 Task: Create Issue Issue0000000167 in Backlog  in Scrum Project Project0000000034 in Jira. Create Issue Issue0000000168 in Backlog  in Scrum Project Project0000000034 in Jira. Create Issue Issue0000000169 in Backlog  in Scrum Project Project0000000034 in Jira. Create Issue Issue0000000170 in Backlog  in Scrum Project Project0000000034 in Jira. Change IN PROGRESS as Status of Issue Issue0000000162 in Backlog  in Scrum Project Project0000000033 in Jira
Action: Mouse moved to (379, 141)
Screenshot: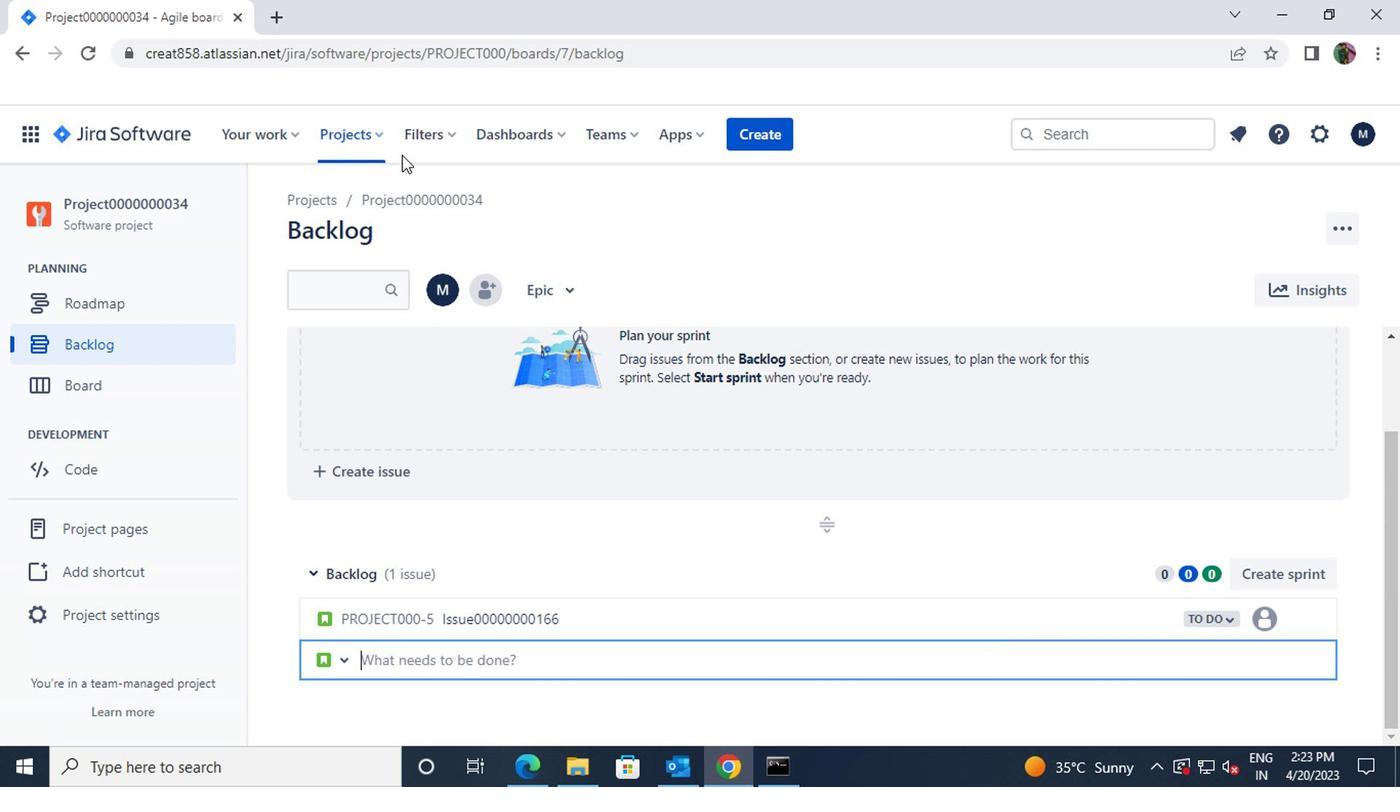 
Action: Mouse pressed left at (379, 141)
Screenshot: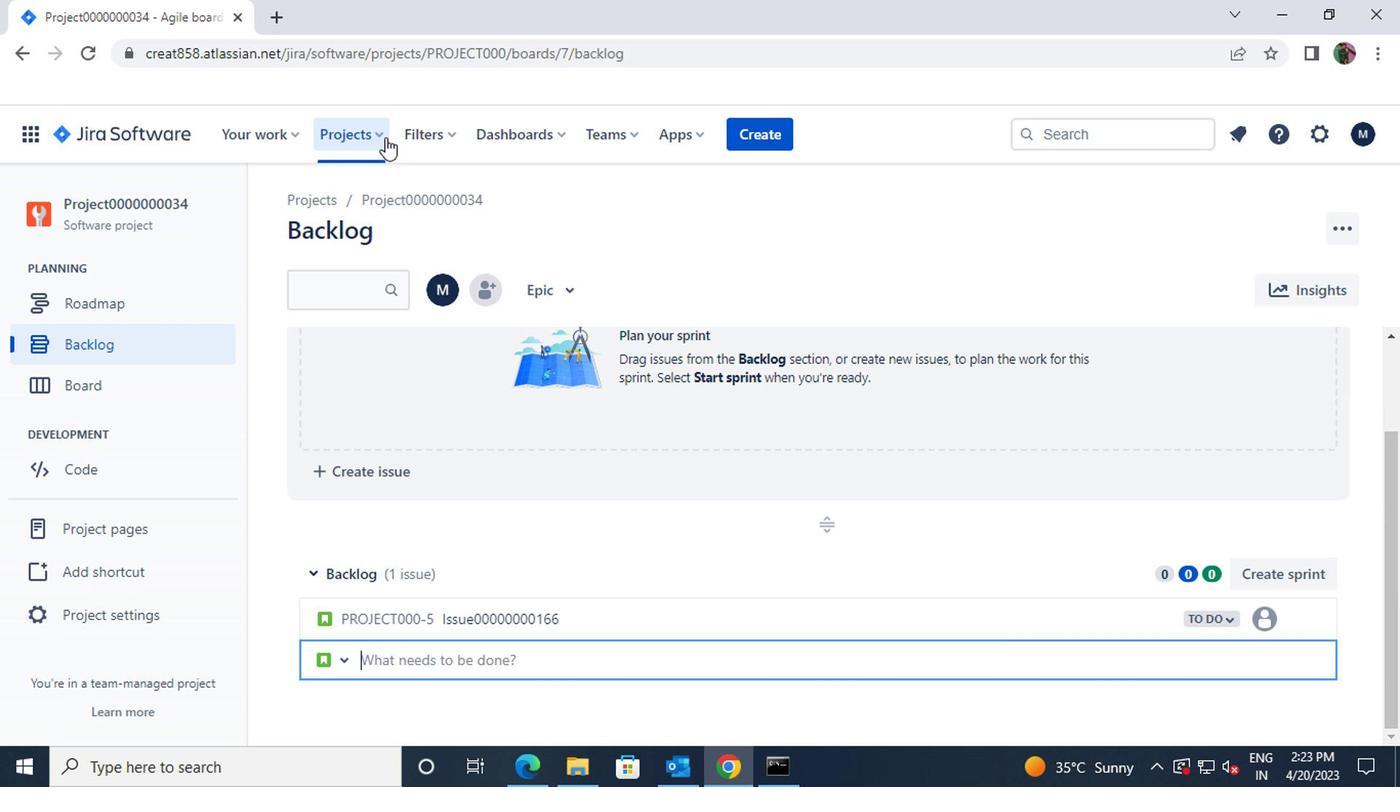 
Action: Mouse moved to (409, 220)
Screenshot: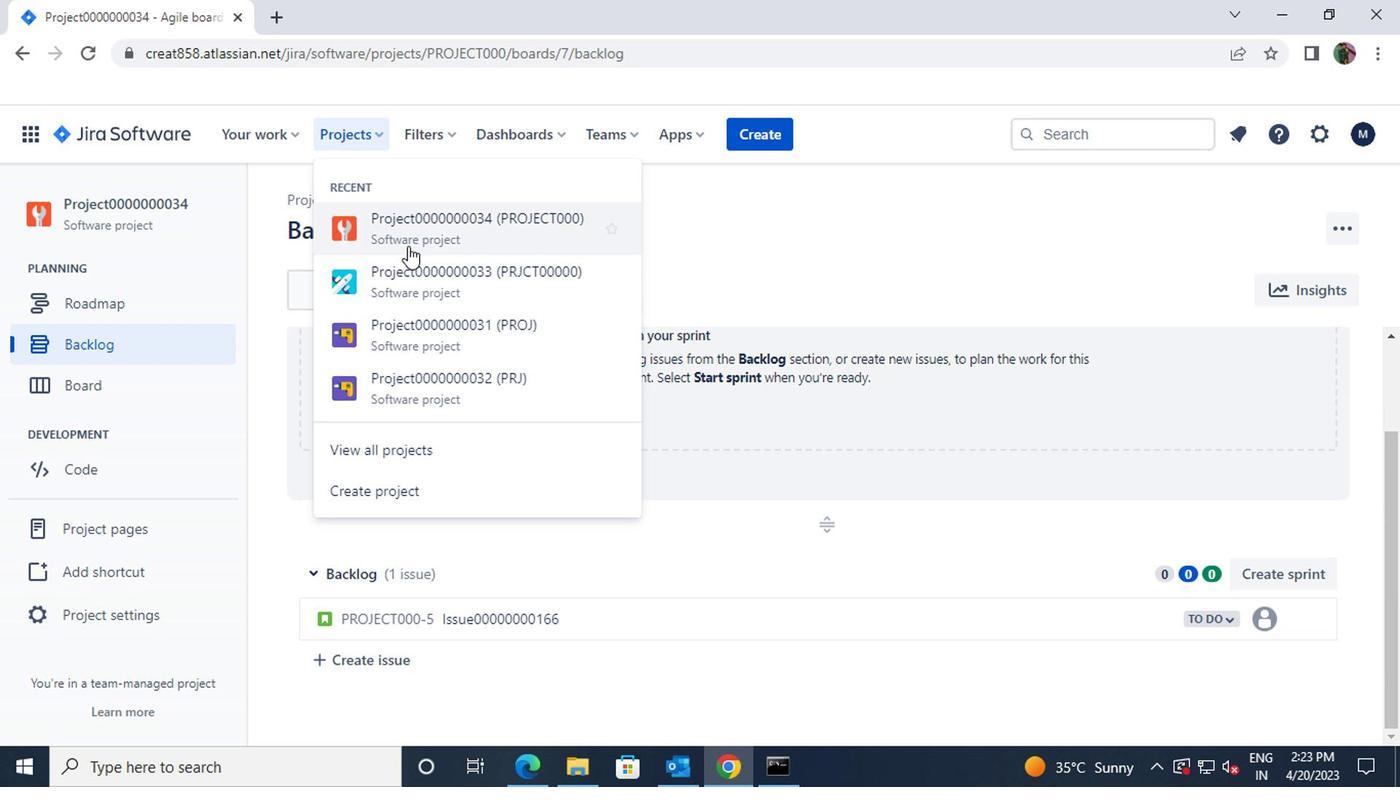 
Action: Mouse pressed left at (409, 220)
Screenshot: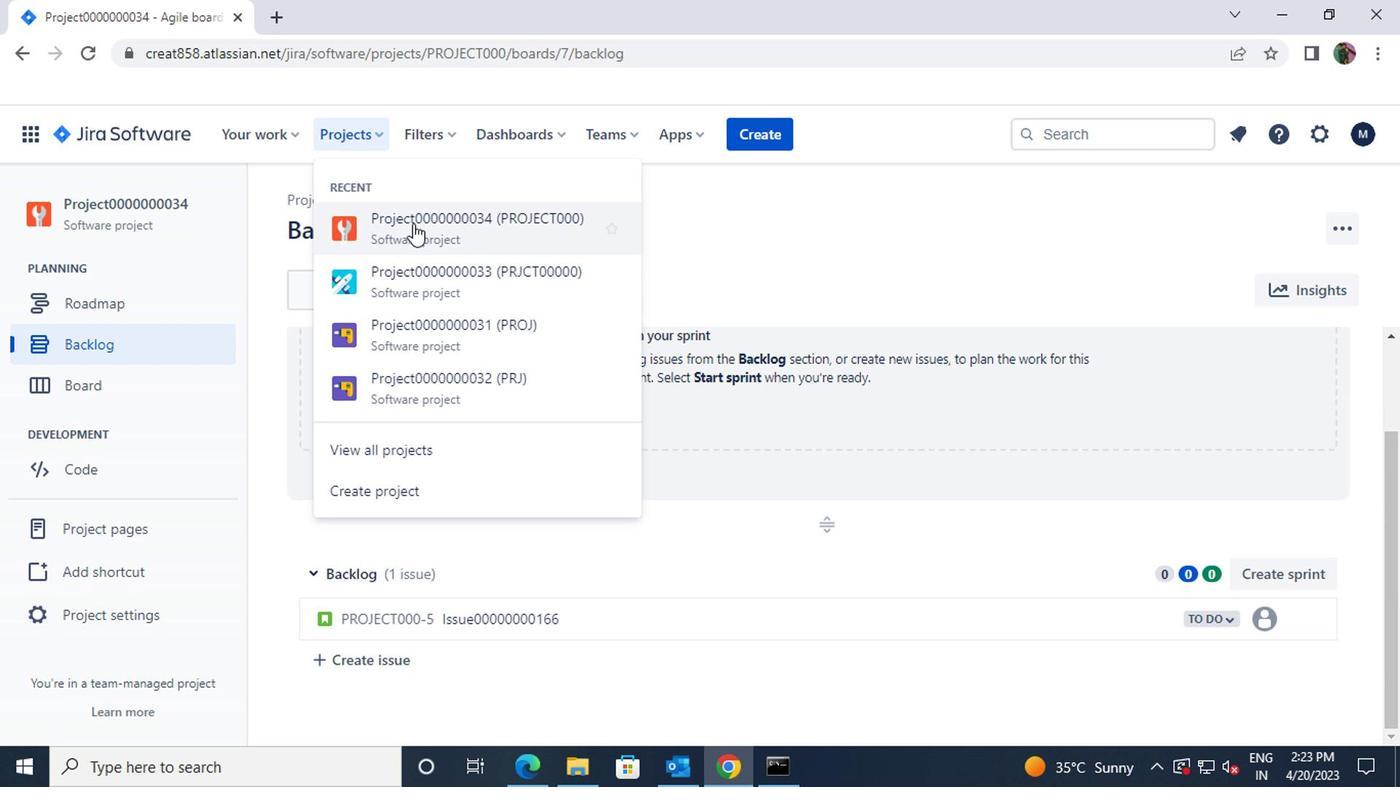 
Action: Mouse moved to (143, 342)
Screenshot: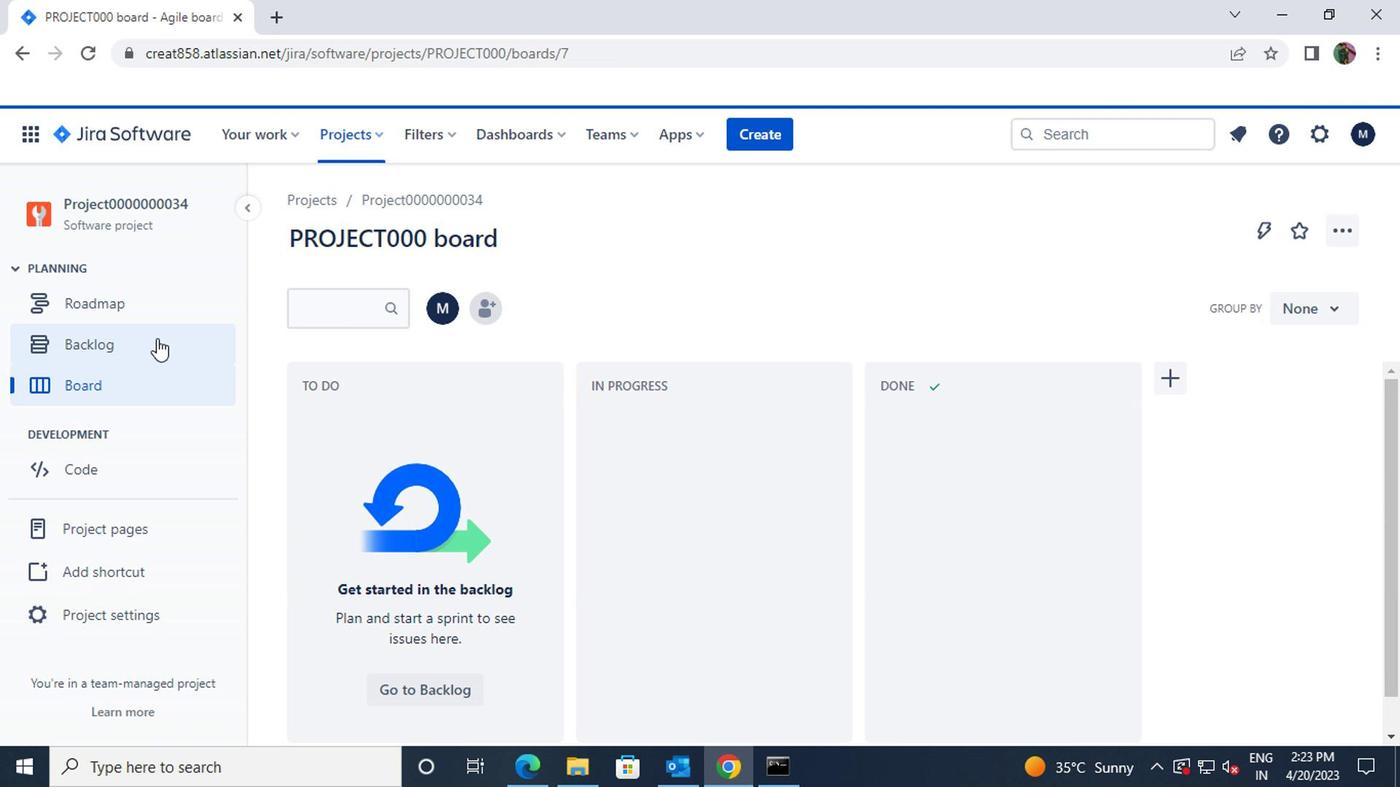 
Action: Mouse pressed left at (143, 342)
Screenshot: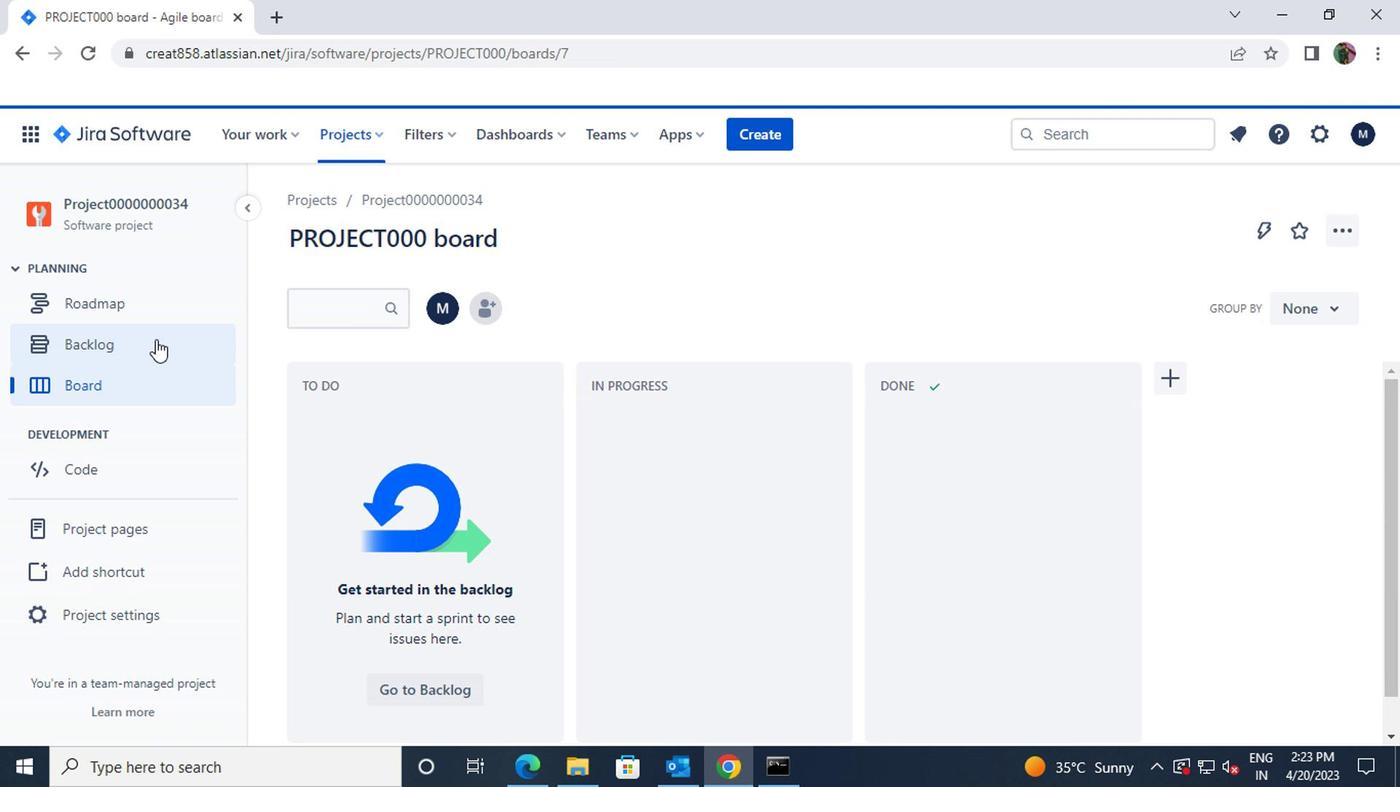 
Action: Mouse moved to (447, 486)
Screenshot: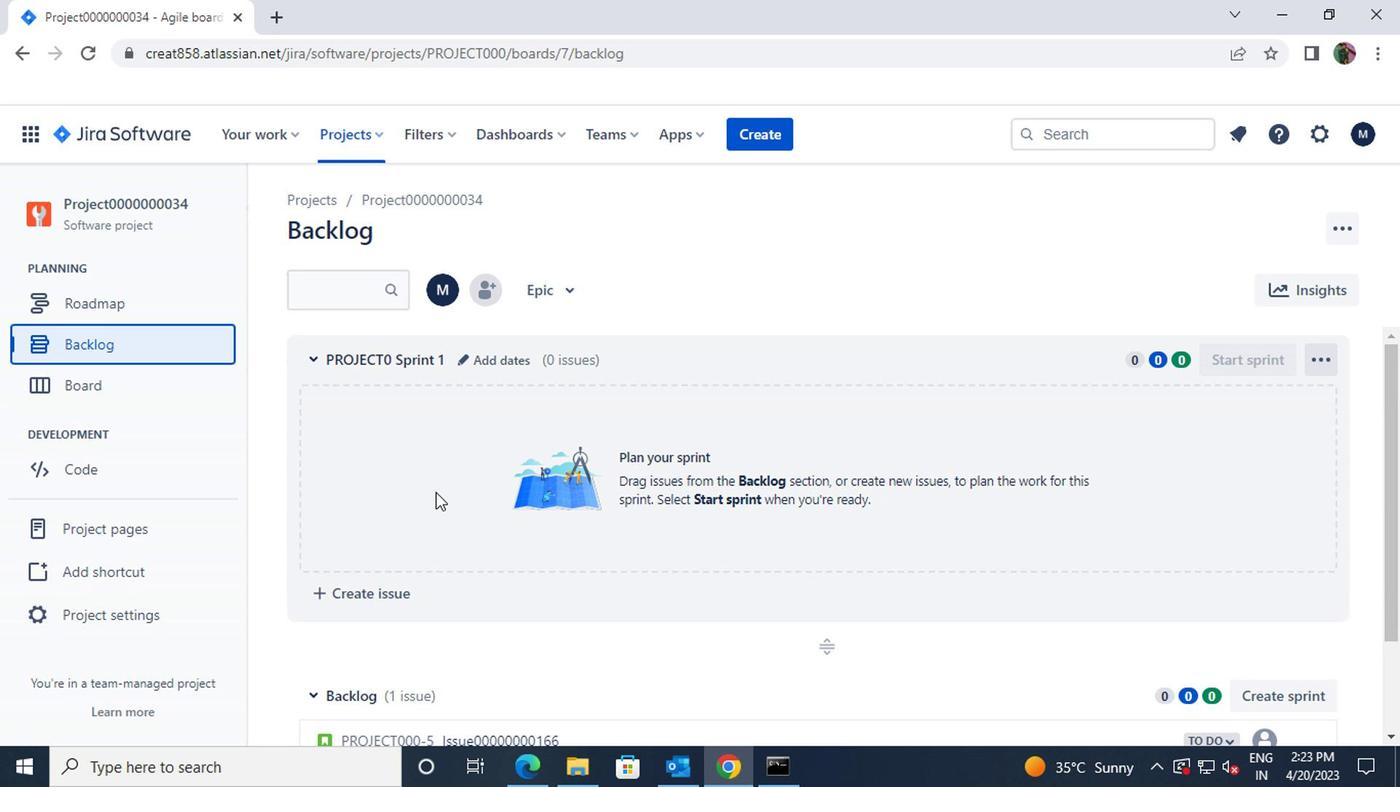 
Action: Mouse scrolled (447, 485) with delta (0, 0)
Screenshot: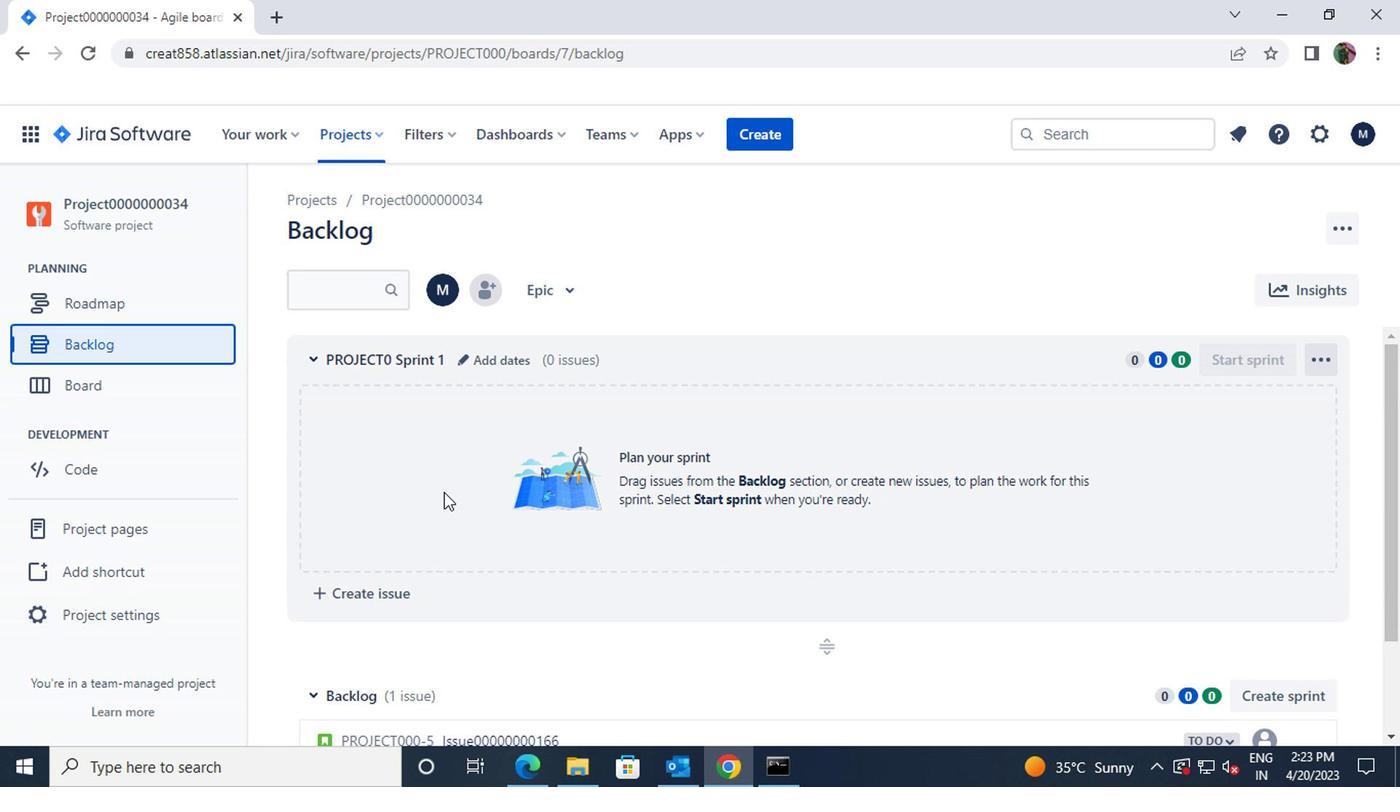 
Action: Mouse scrolled (447, 485) with delta (0, 0)
Screenshot: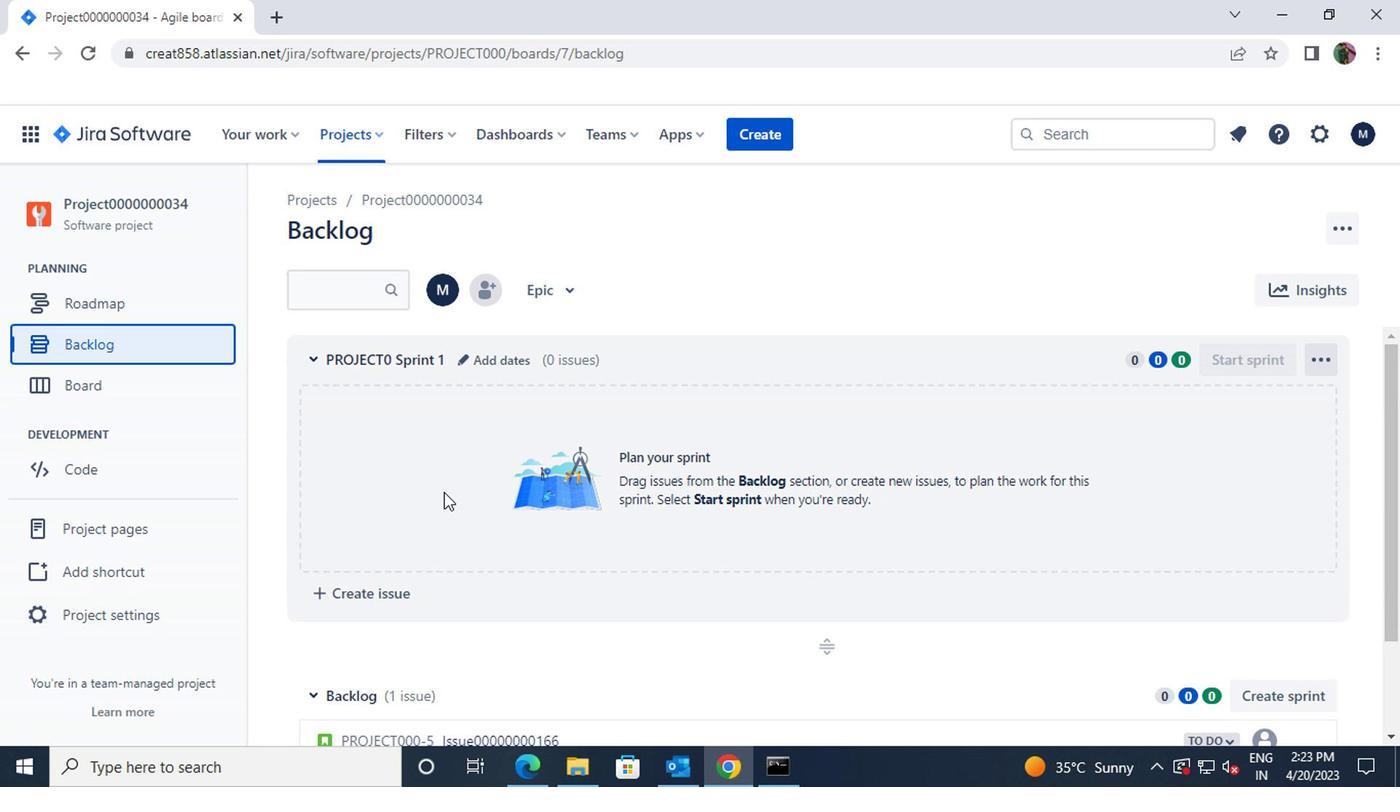 
Action: Mouse scrolled (447, 485) with delta (0, 0)
Screenshot: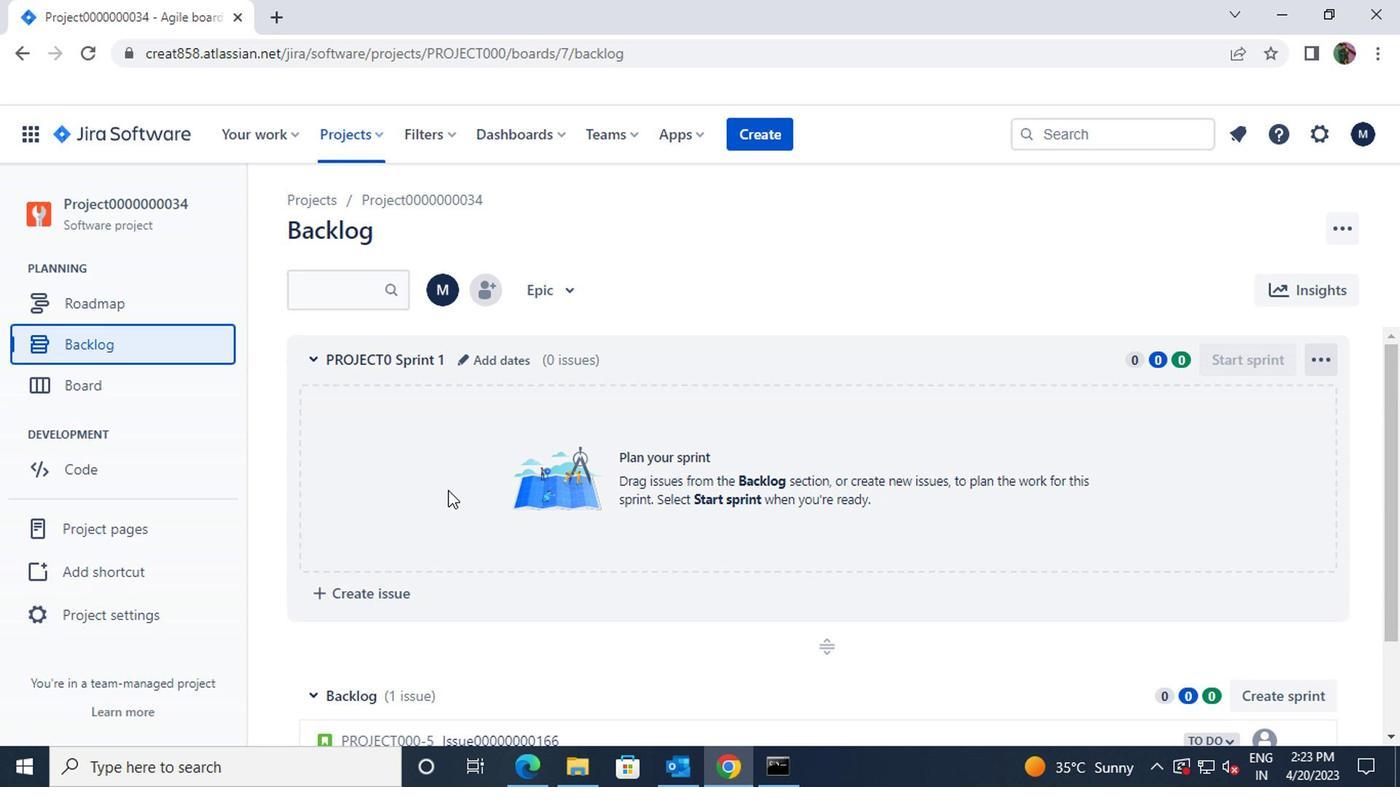 
Action: Mouse moved to (458, 467)
Screenshot: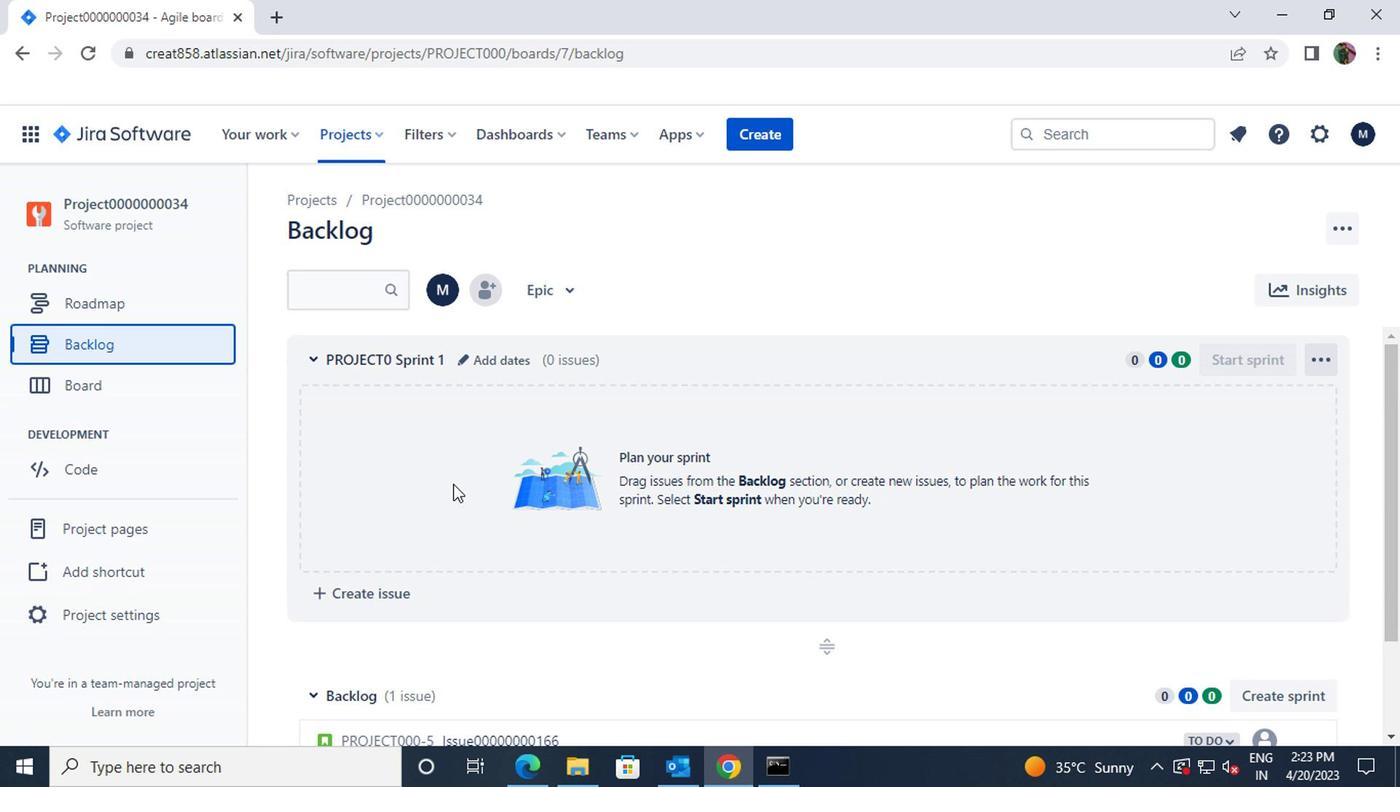 
Action: Mouse scrolled (458, 466) with delta (0, -1)
Screenshot: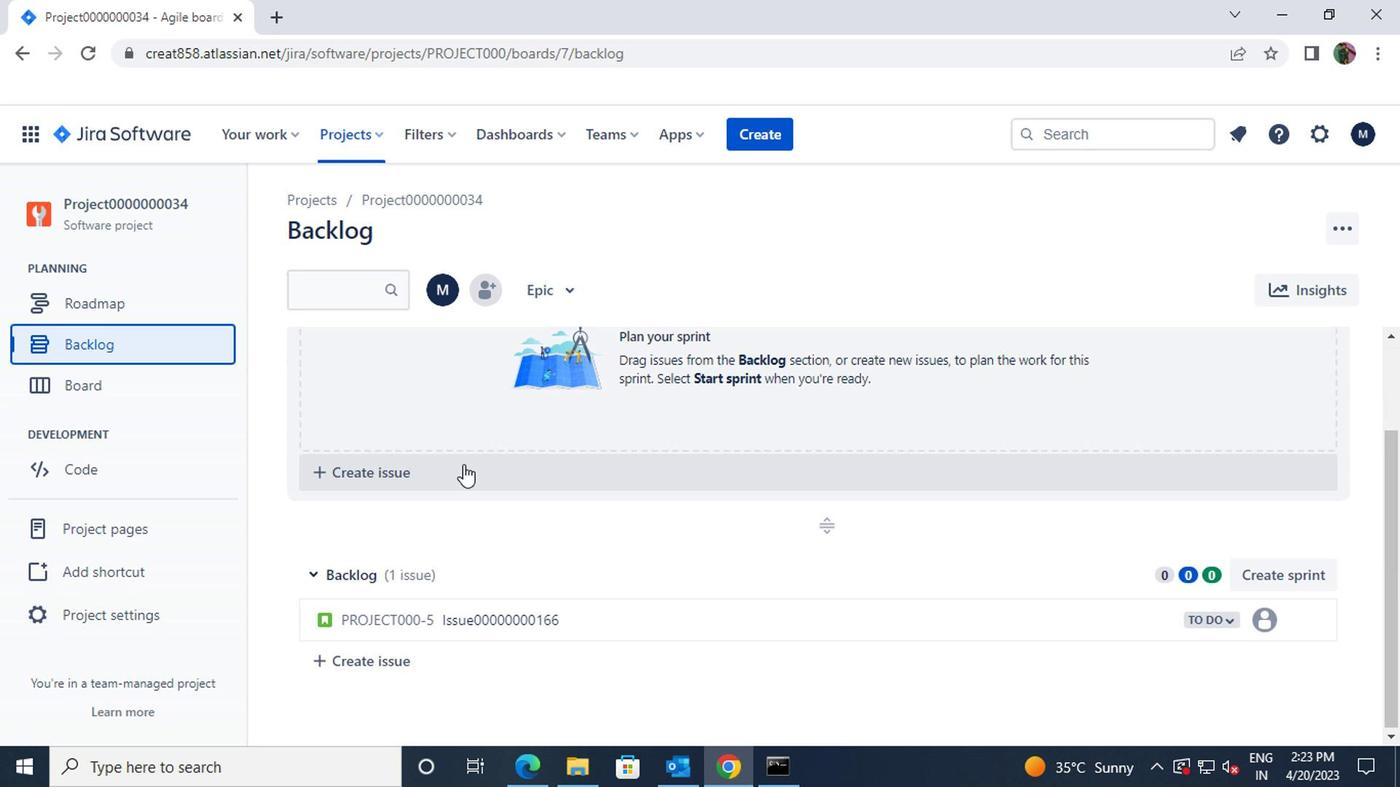 
Action: Mouse scrolled (458, 466) with delta (0, -1)
Screenshot: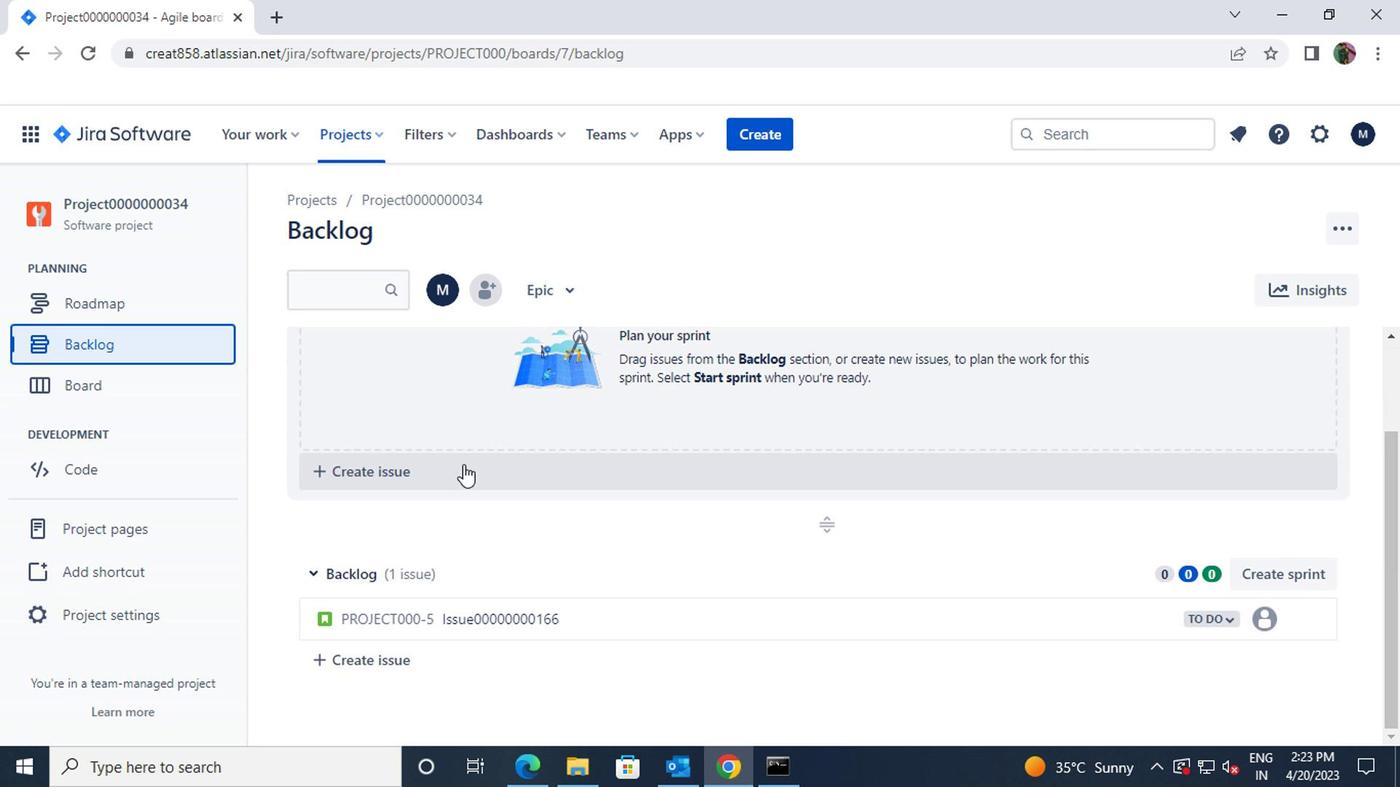 
Action: Mouse scrolled (458, 466) with delta (0, -1)
Screenshot: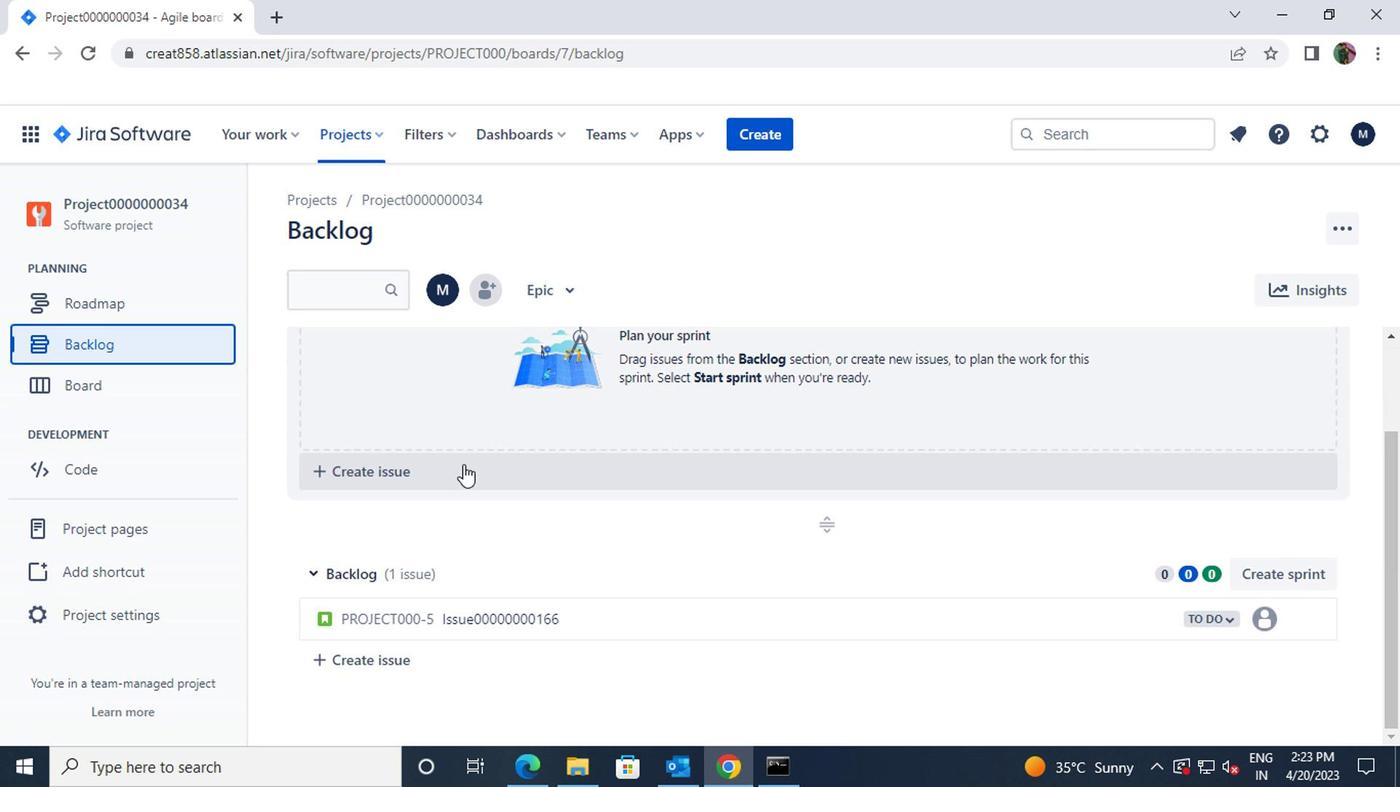 
Action: Mouse scrolled (458, 466) with delta (0, -1)
Screenshot: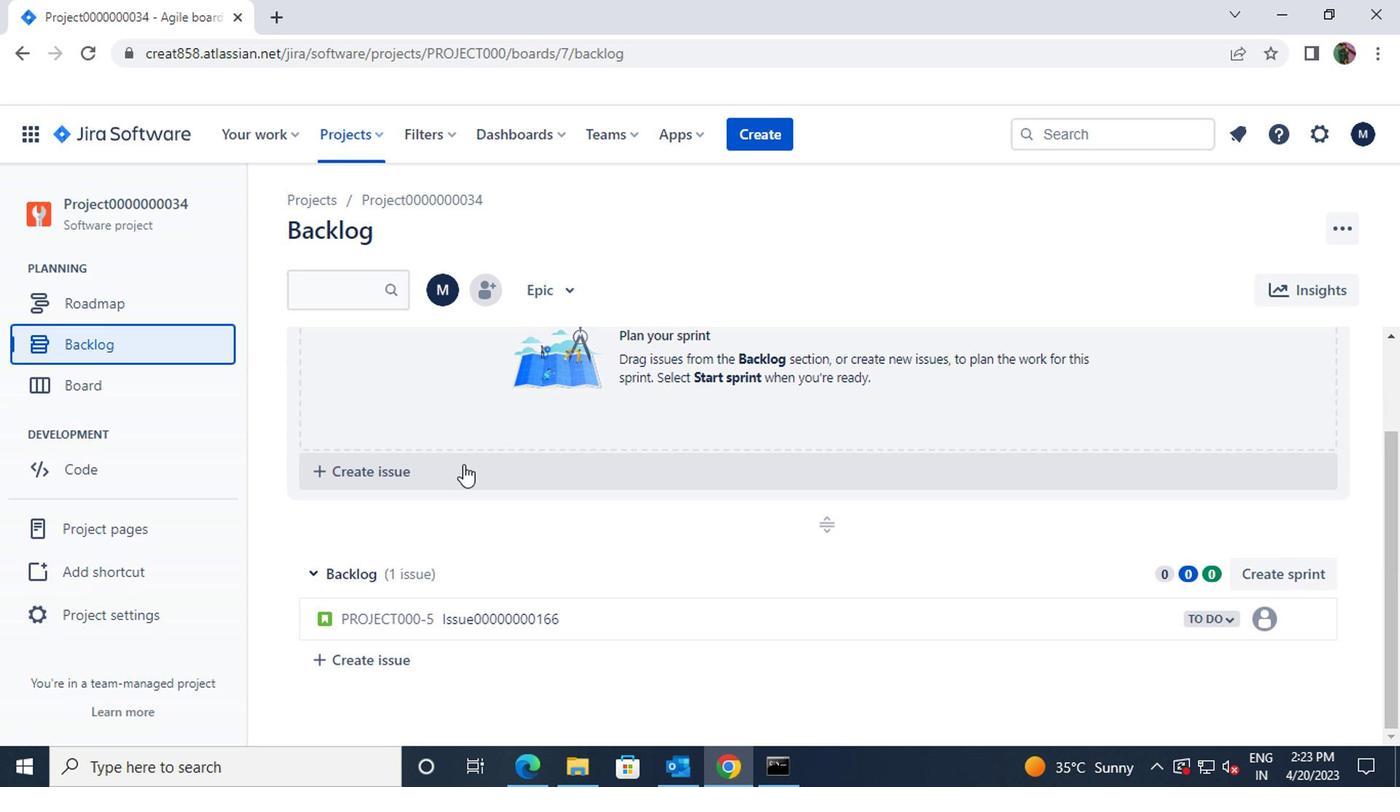 
Action: Mouse moved to (379, 651)
Screenshot: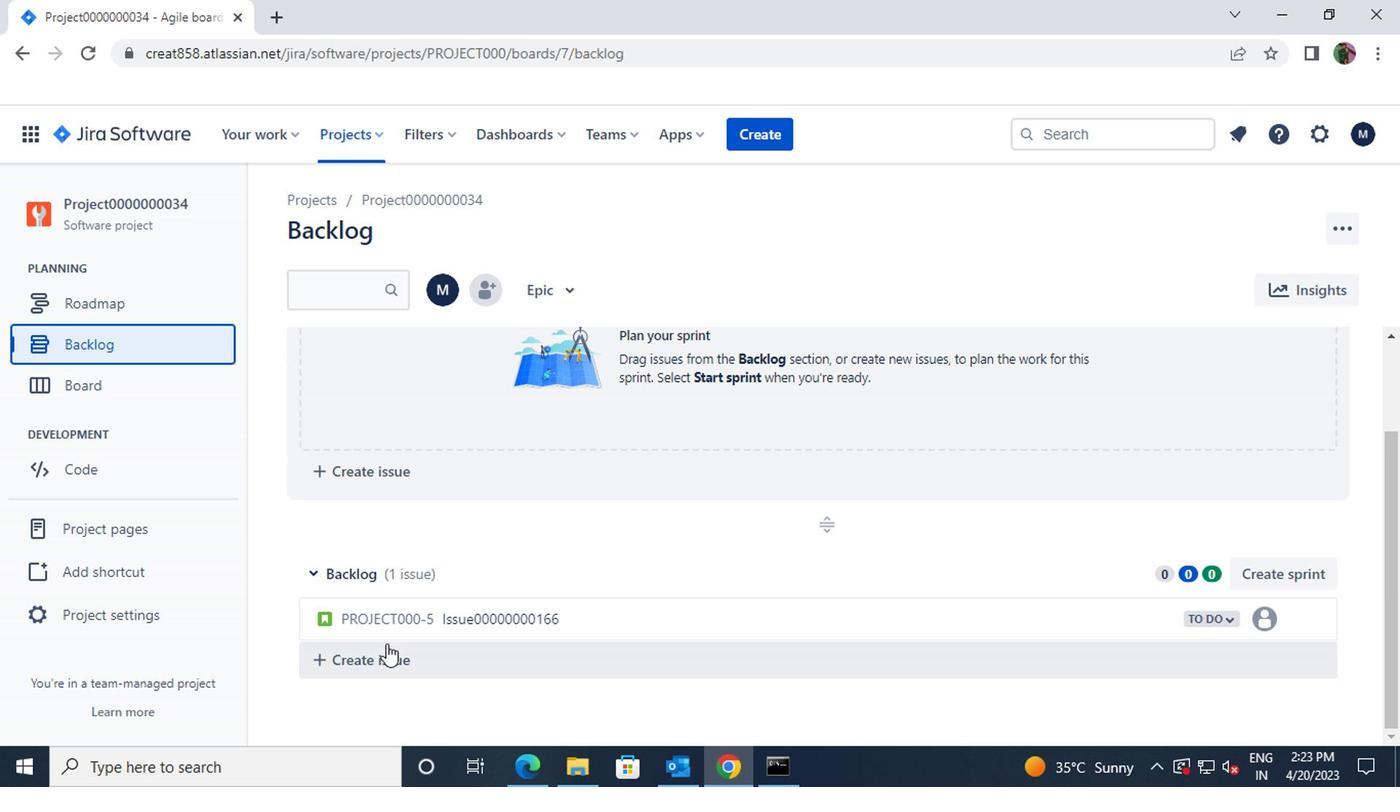 
Action: Mouse pressed left at (379, 651)
Screenshot: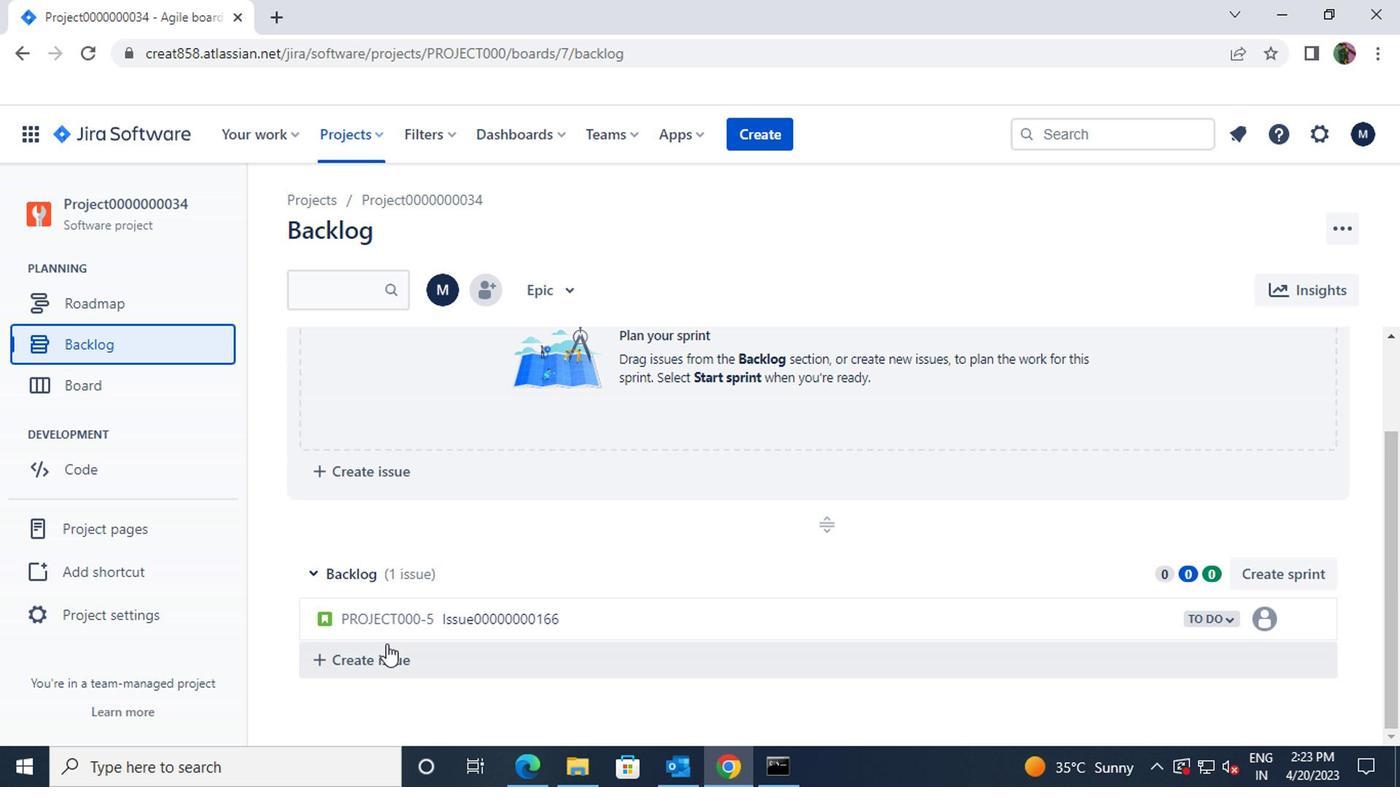 
Action: Mouse moved to (379, 652)
Screenshot: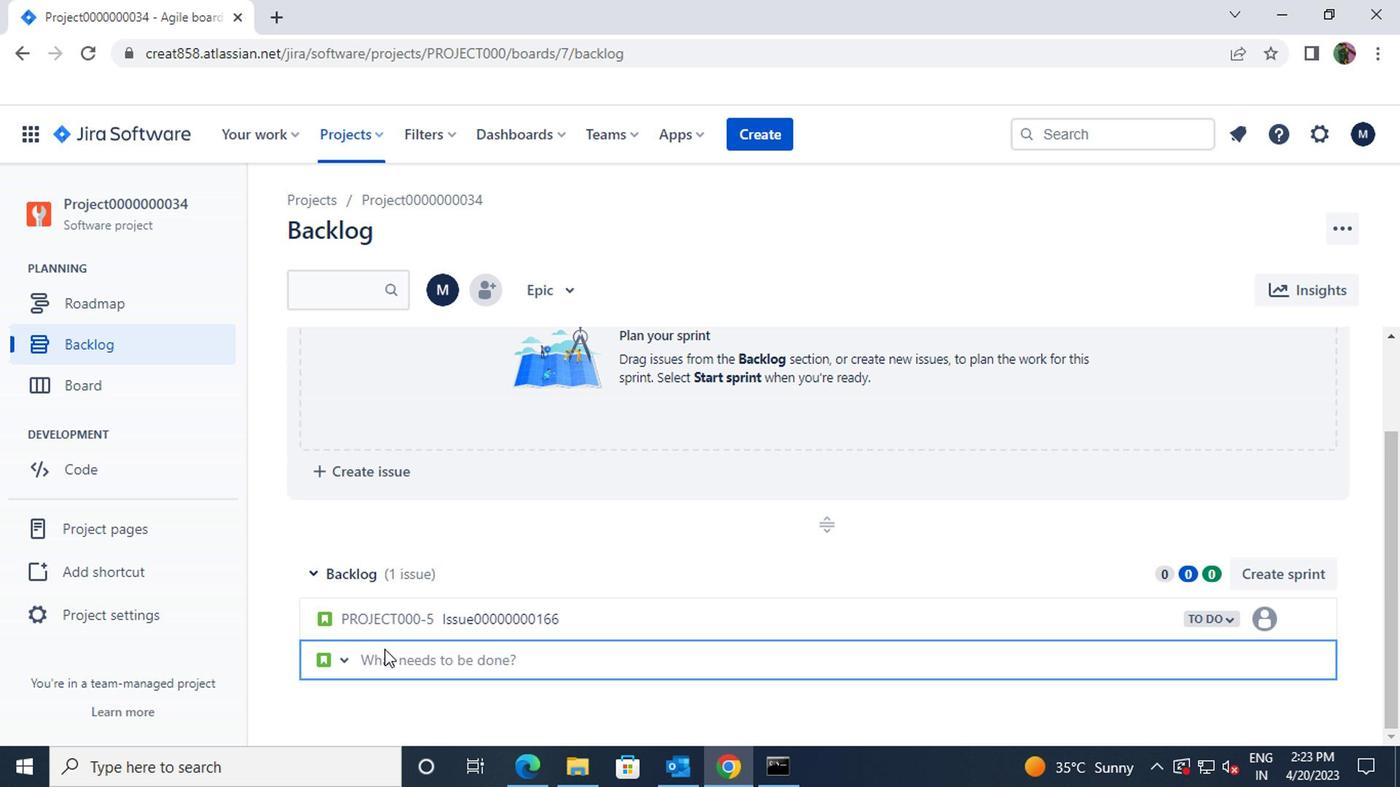 
Action: Key pressed <Key.shift>ISSUE00000000167<Key.enter><Key.shift>ISSUE00000000168<Key.enter><Key.shift>ISSUE00000000169<Key.enter><Key.shift>ISSUE00000000170<Key.enter>
Screenshot: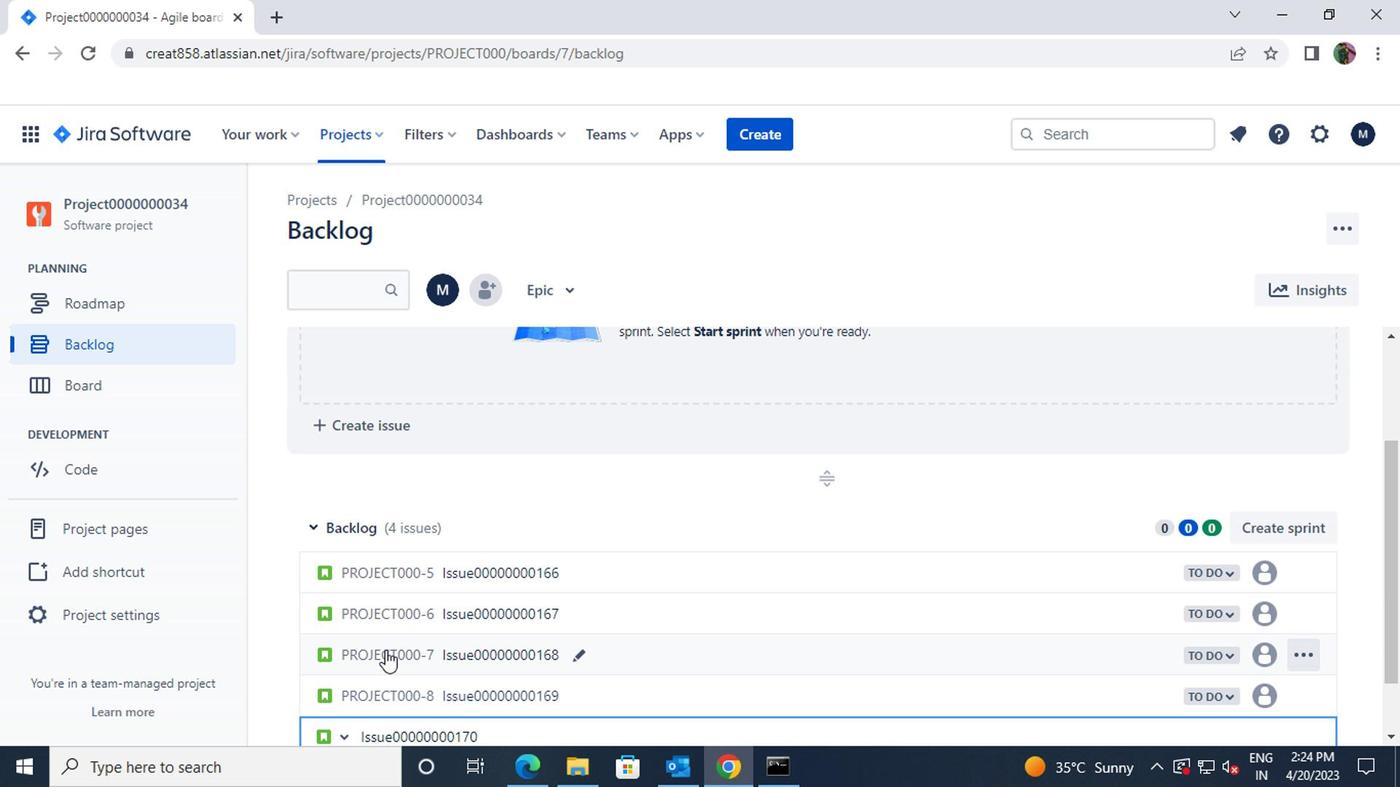
Action: Mouse moved to (377, 144)
Screenshot: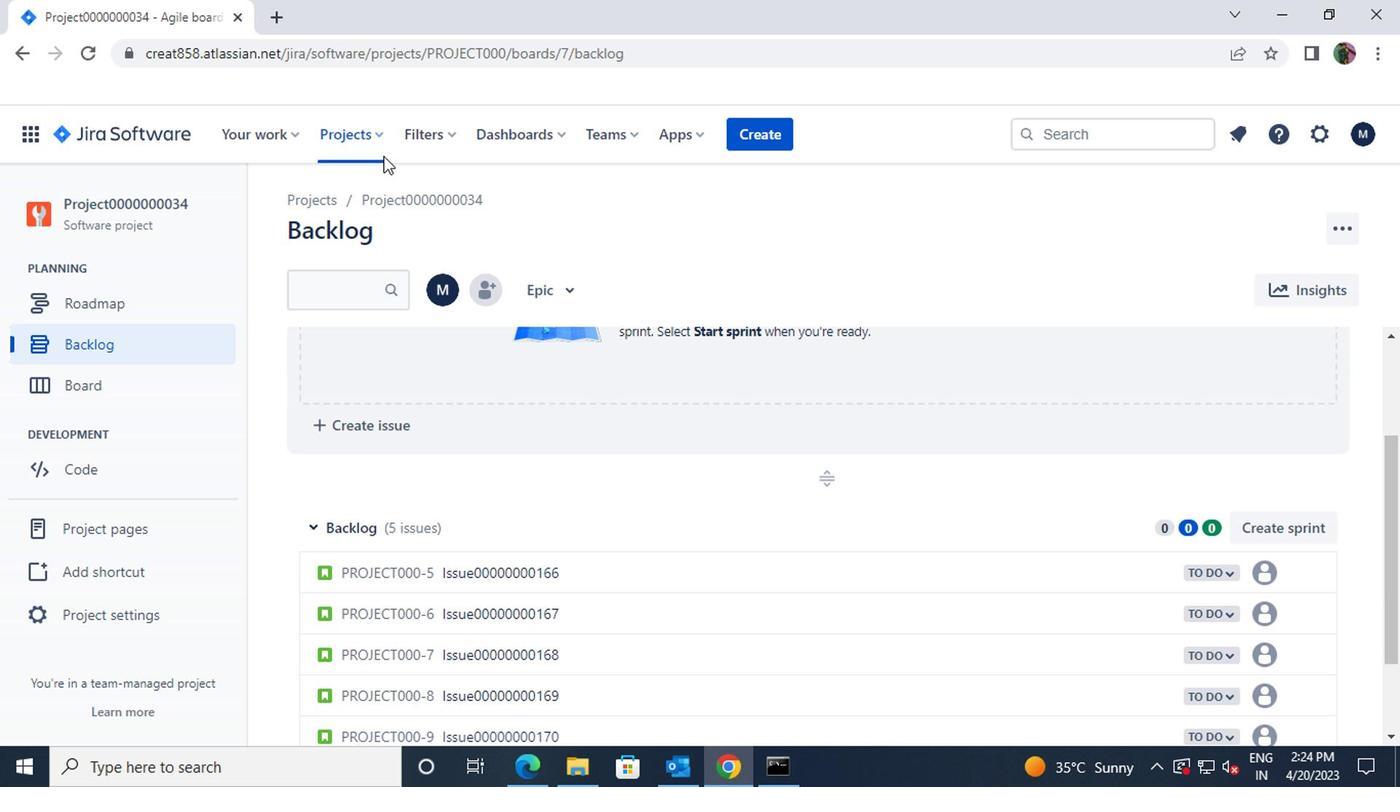 
Action: Mouse pressed left at (377, 144)
Screenshot: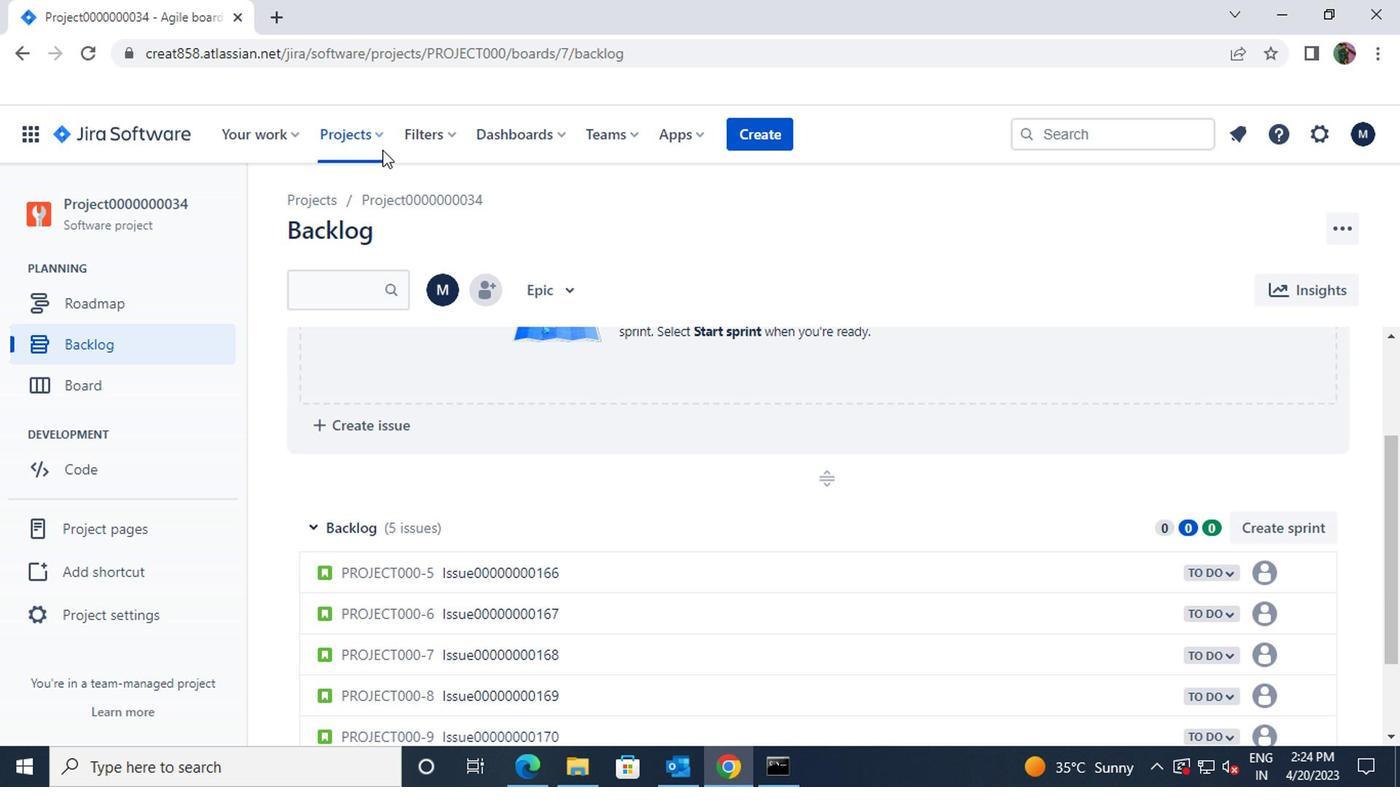 
Action: Mouse moved to (420, 277)
Screenshot: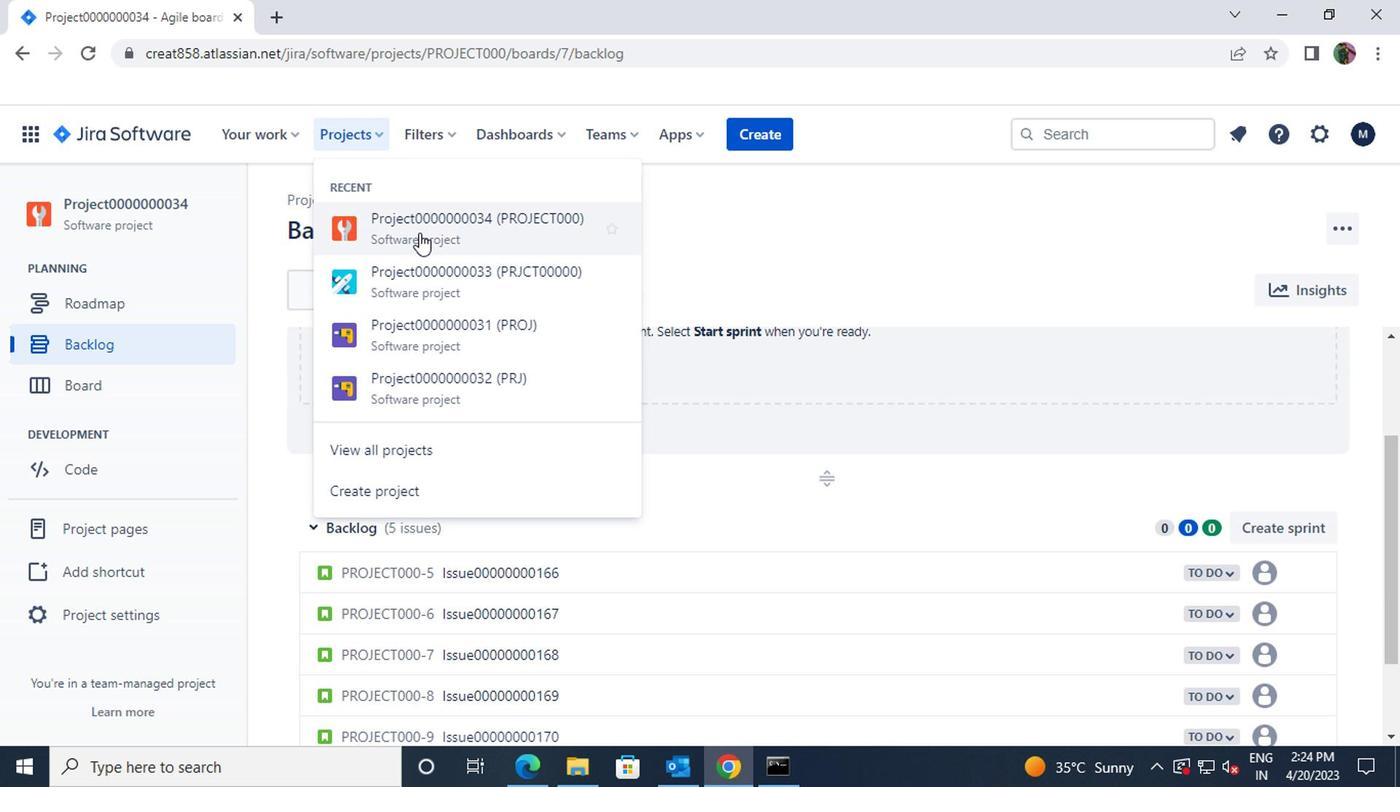 
Action: Mouse pressed left at (420, 277)
Screenshot: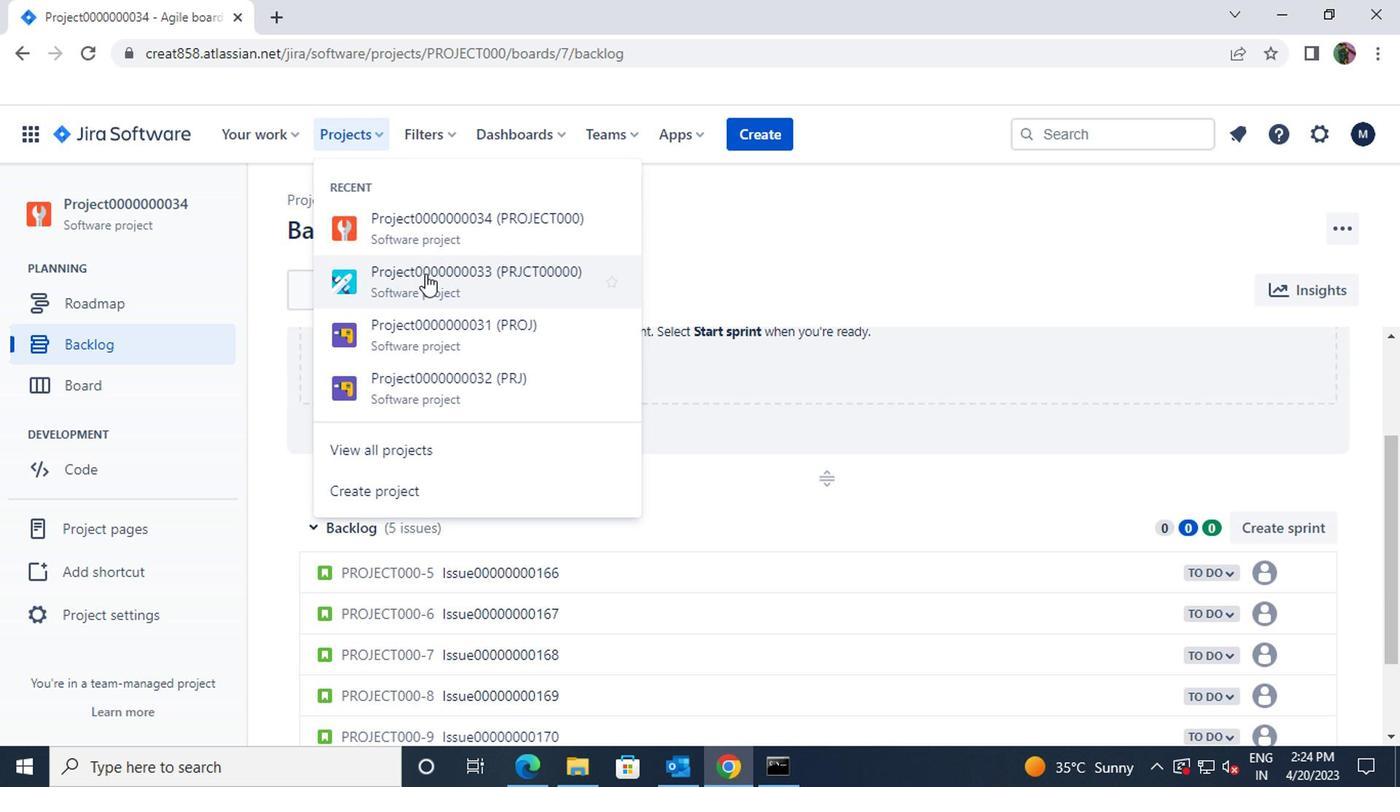 
Action: Mouse moved to (136, 346)
Screenshot: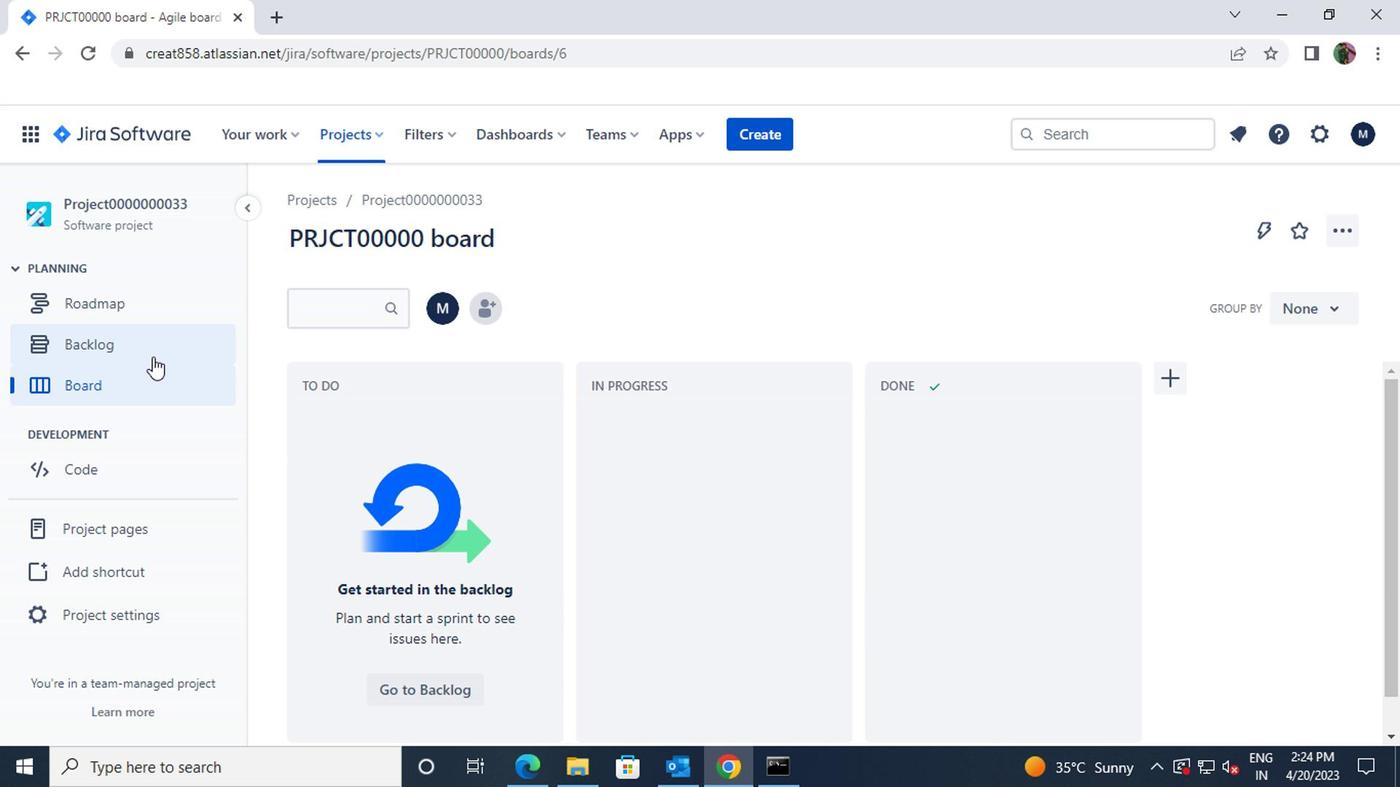
Action: Mouse pressed left at (136, 346)
Screenshot: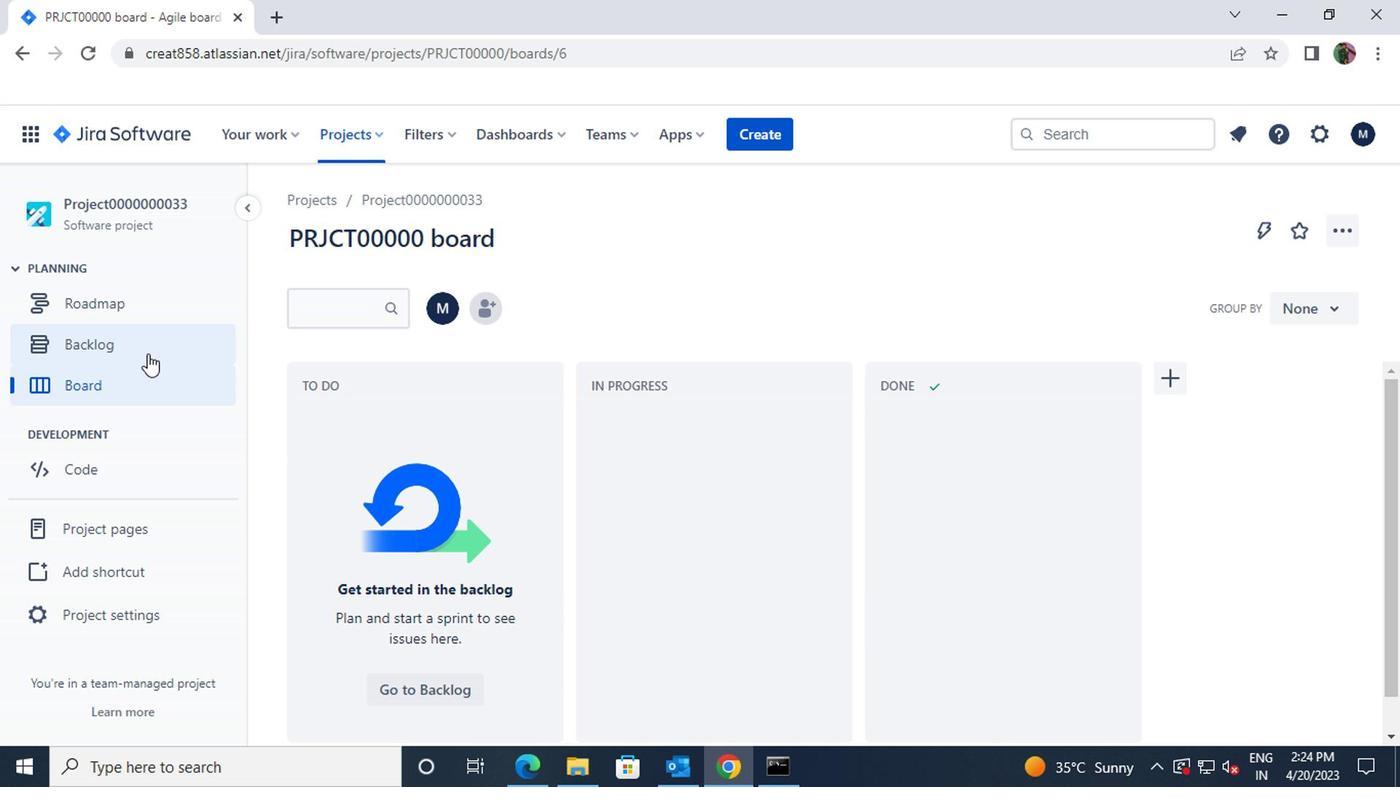 
Action: Mouse moved to (444, 549)
Screenshot: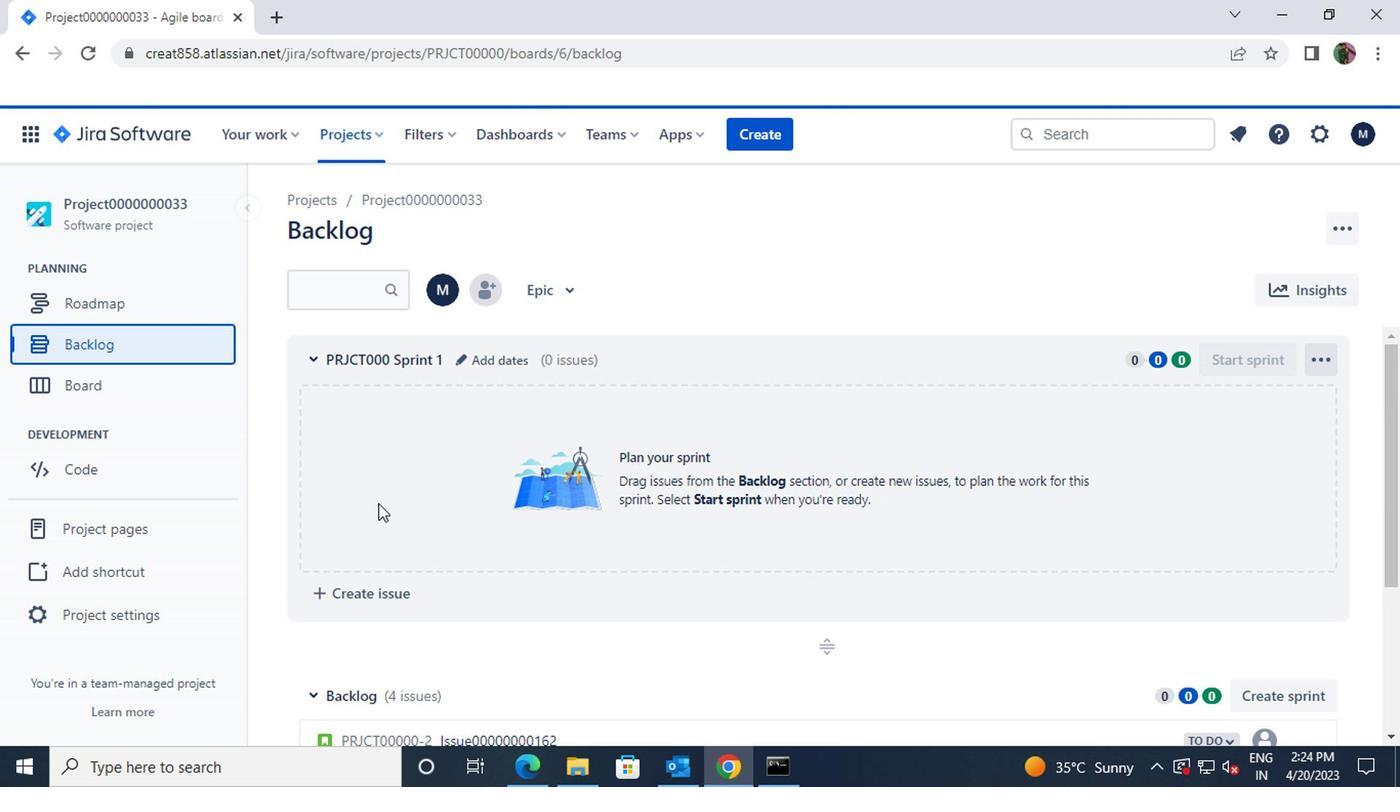 
Action: Mouse scrolled (444, 547) with delta (0, -1)
Screenshot: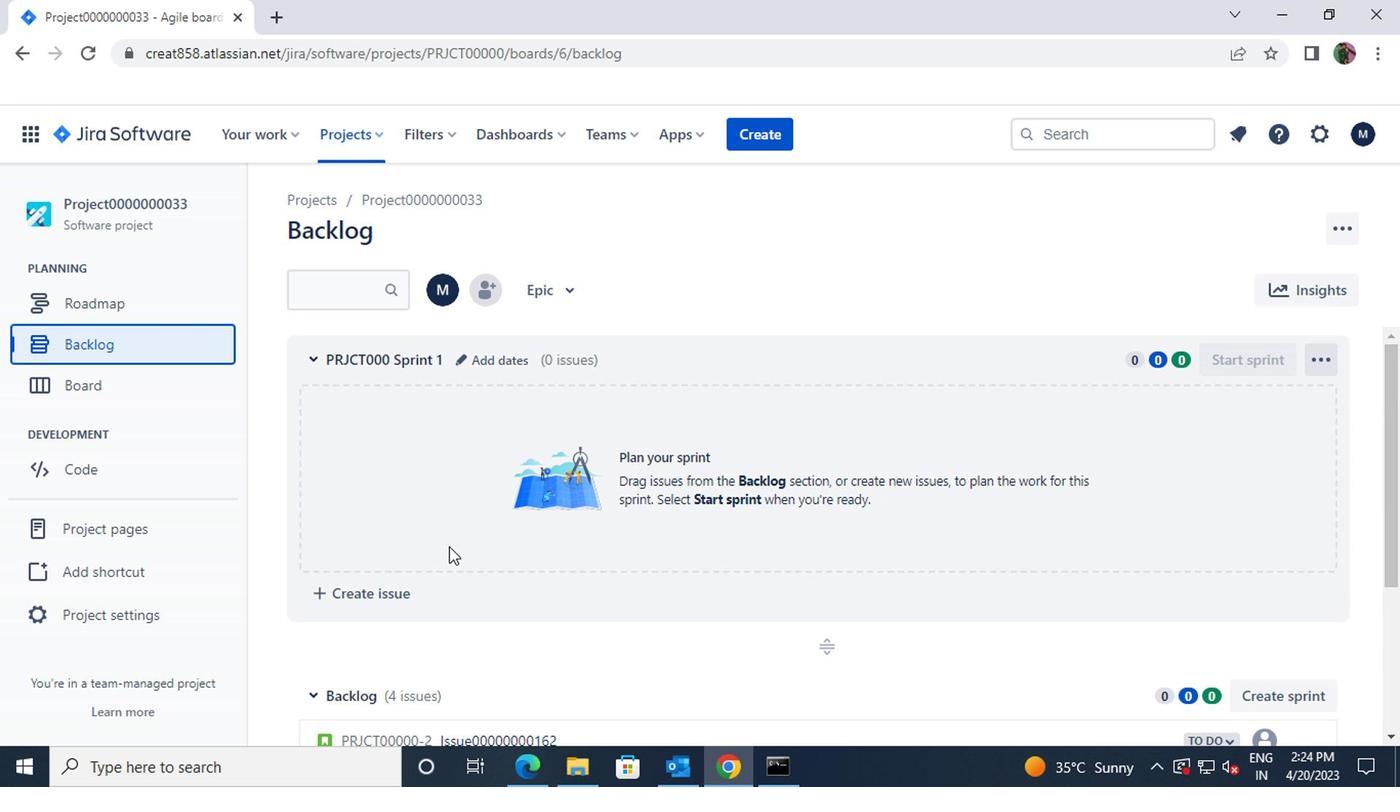 
Action: Mouse scrolled (444, 547) with delta (0, -1)
Screenshot: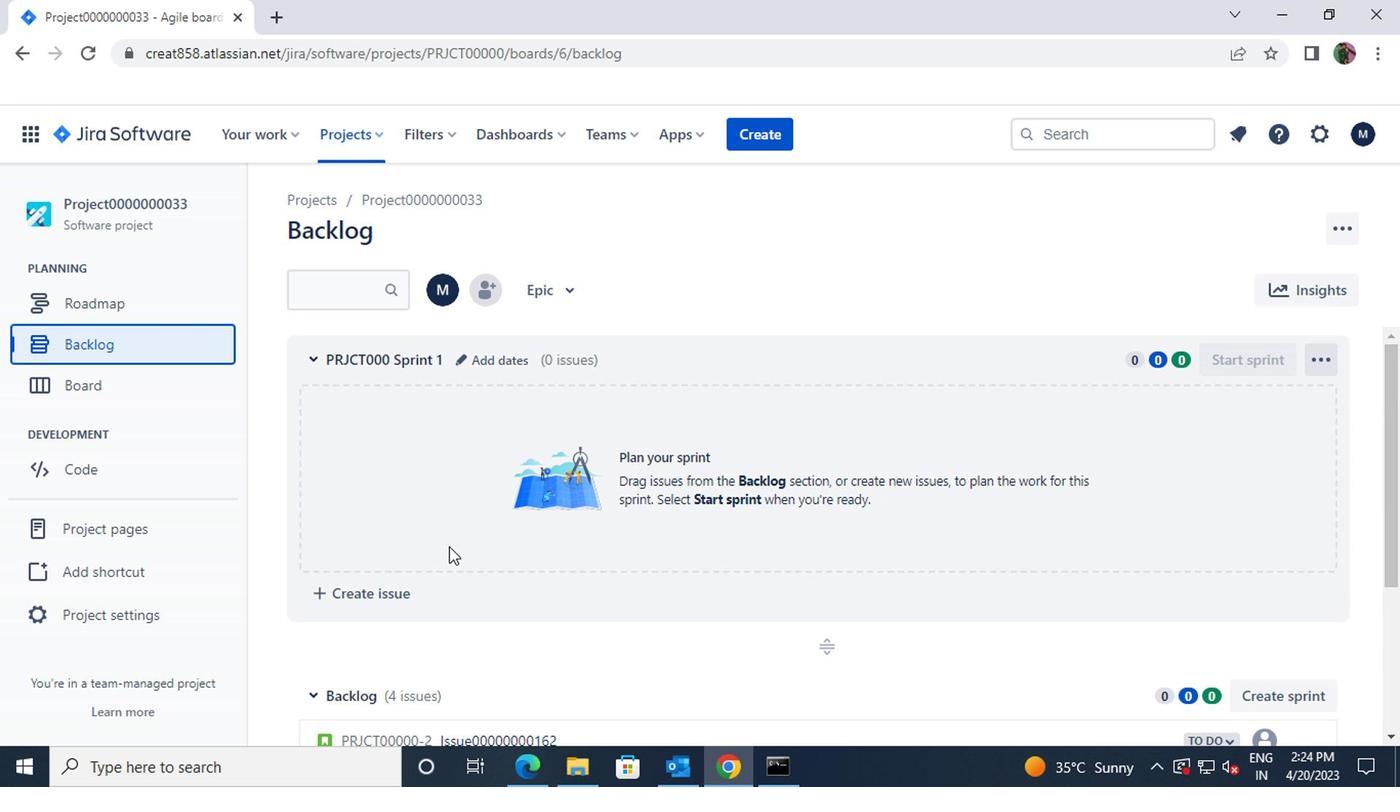 
Action: Mouse moved to (446, 549)
Screenshot: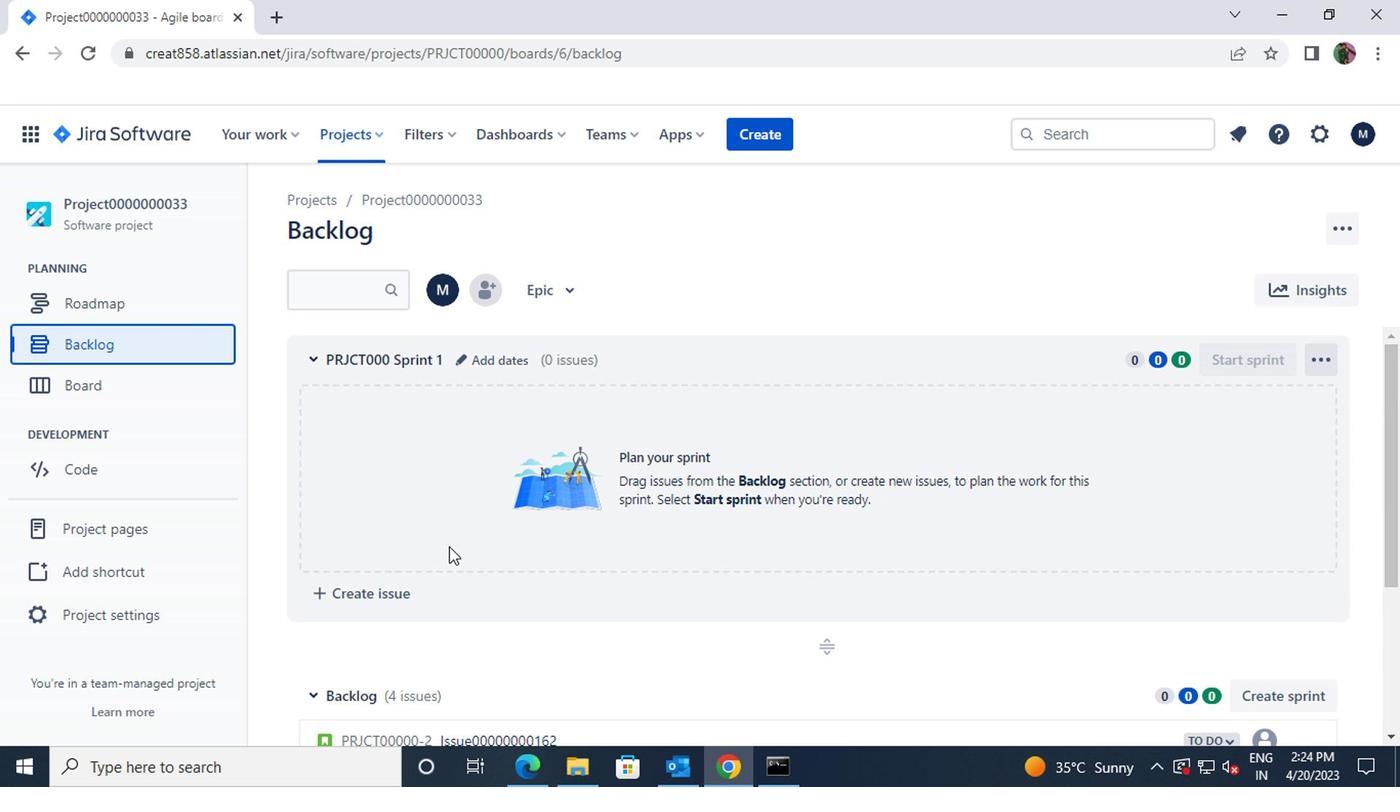 
Action: Mouse scrolled (446, 547) with delta (0, -1)
Screenshot: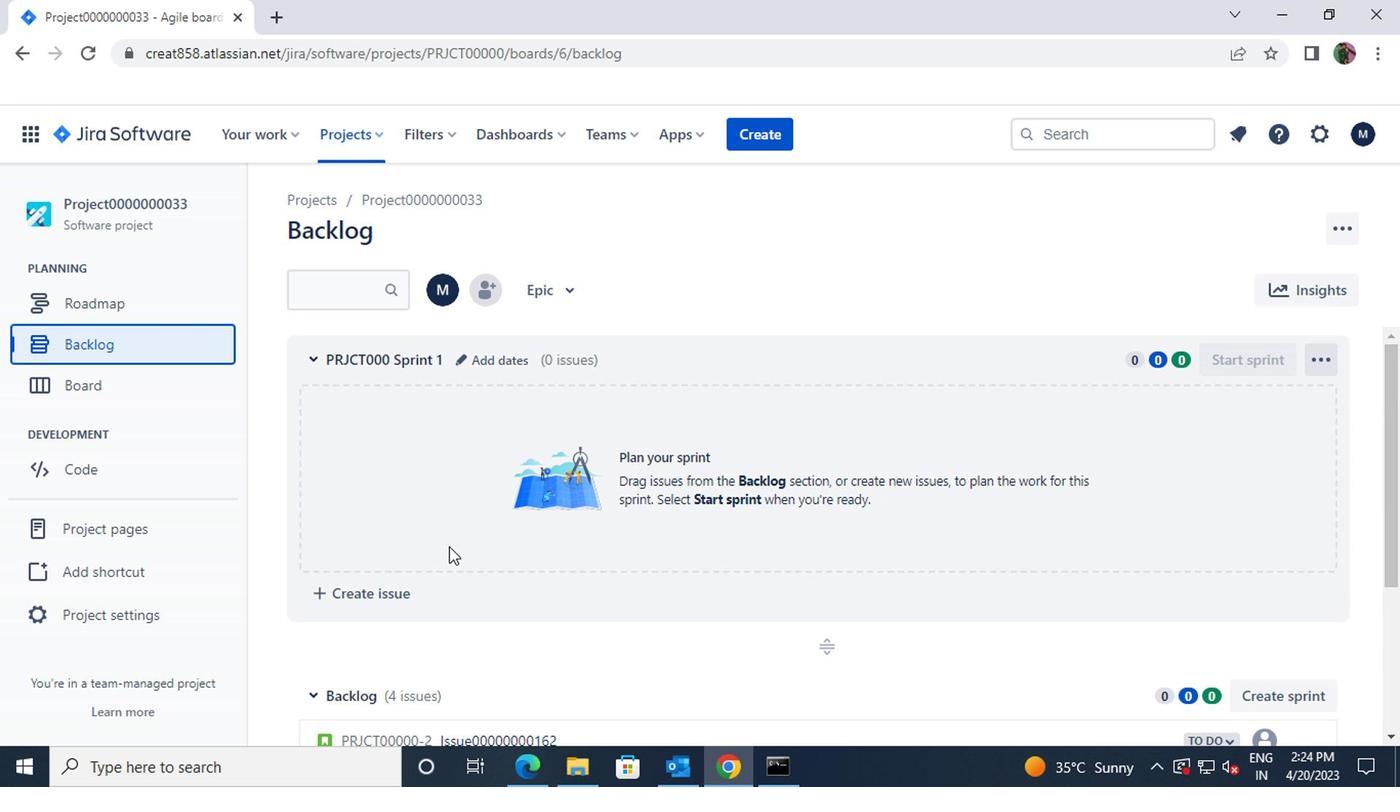 
Action: Mouse moved to (1228, 498)
Screenshot: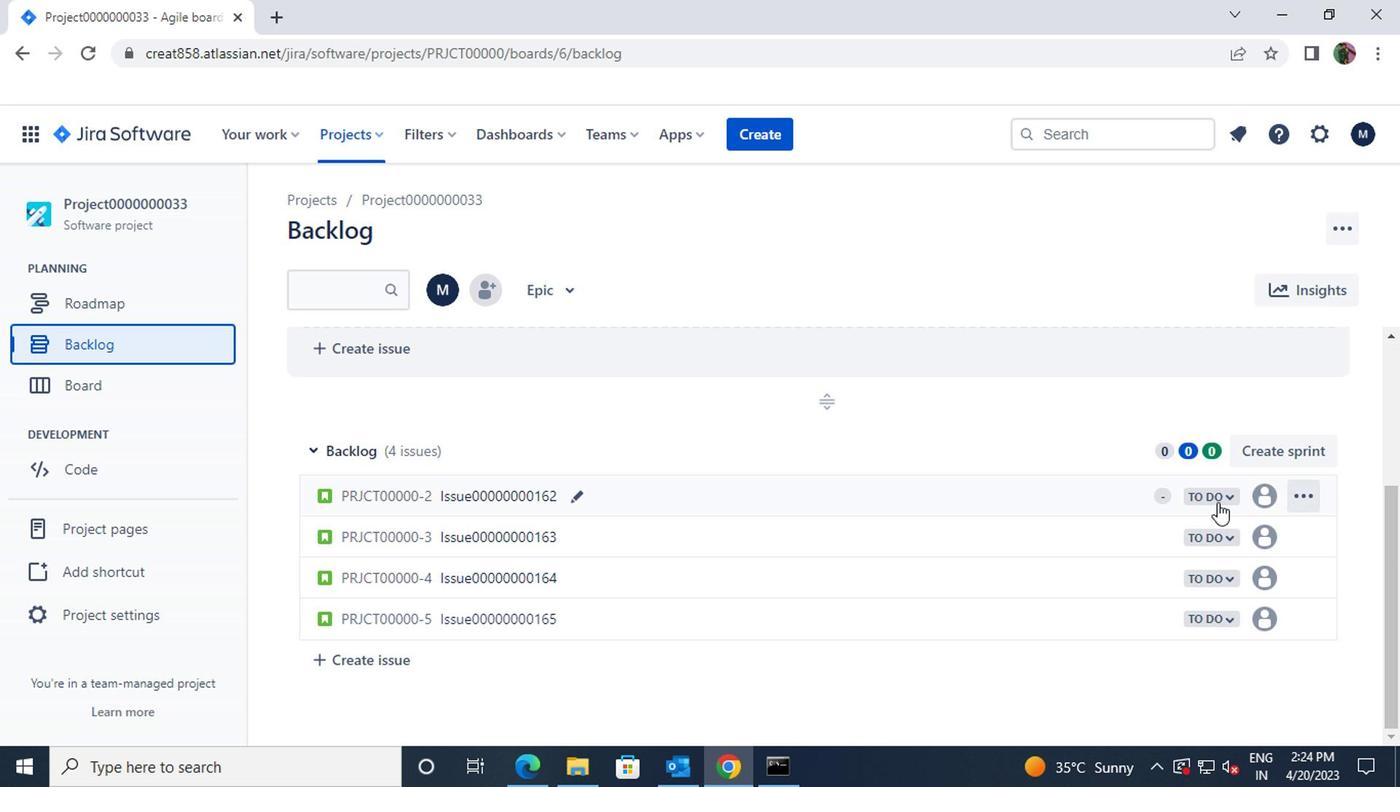 
Action: Mouse pressed left at (1228, 498)
Screenshot: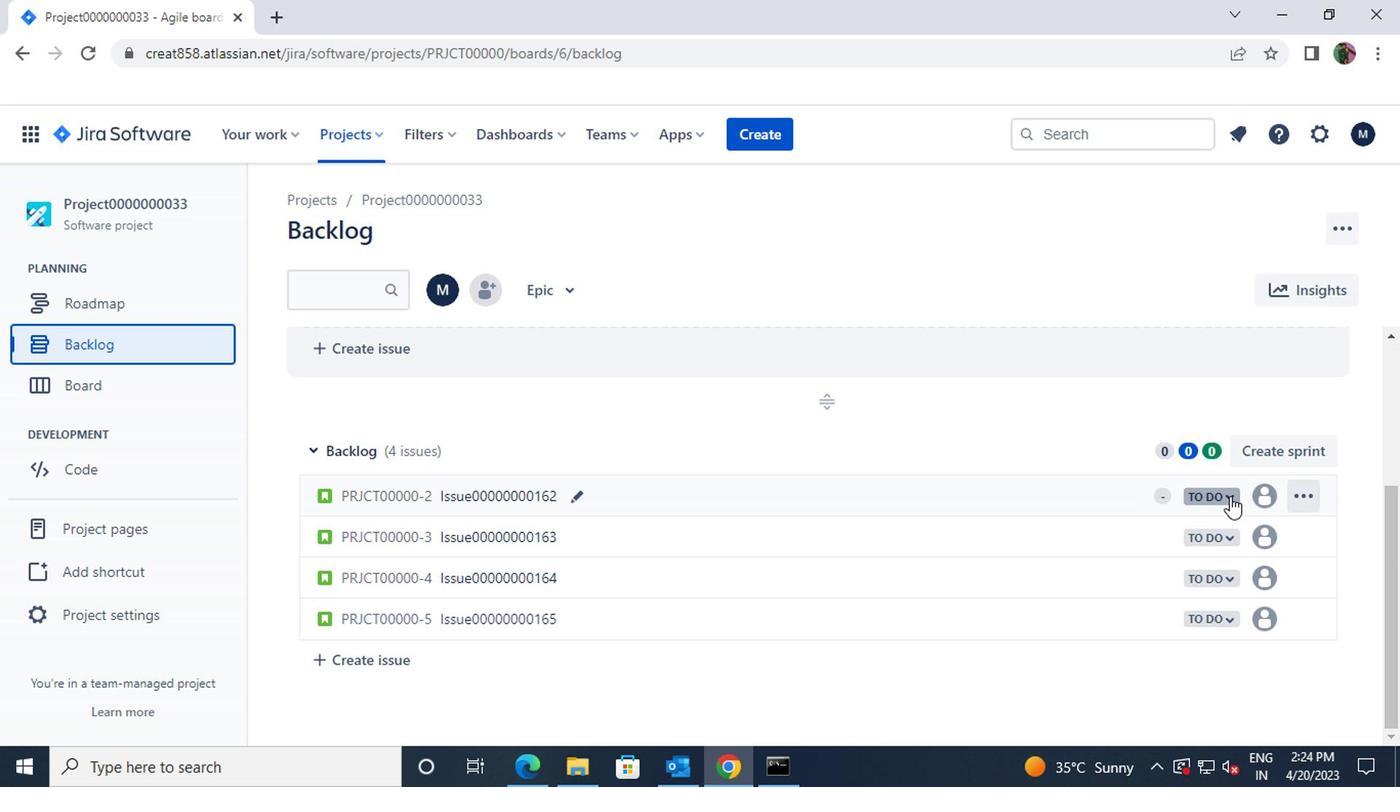 
Action: Mouse moved to (1081, 538)
Screenshot: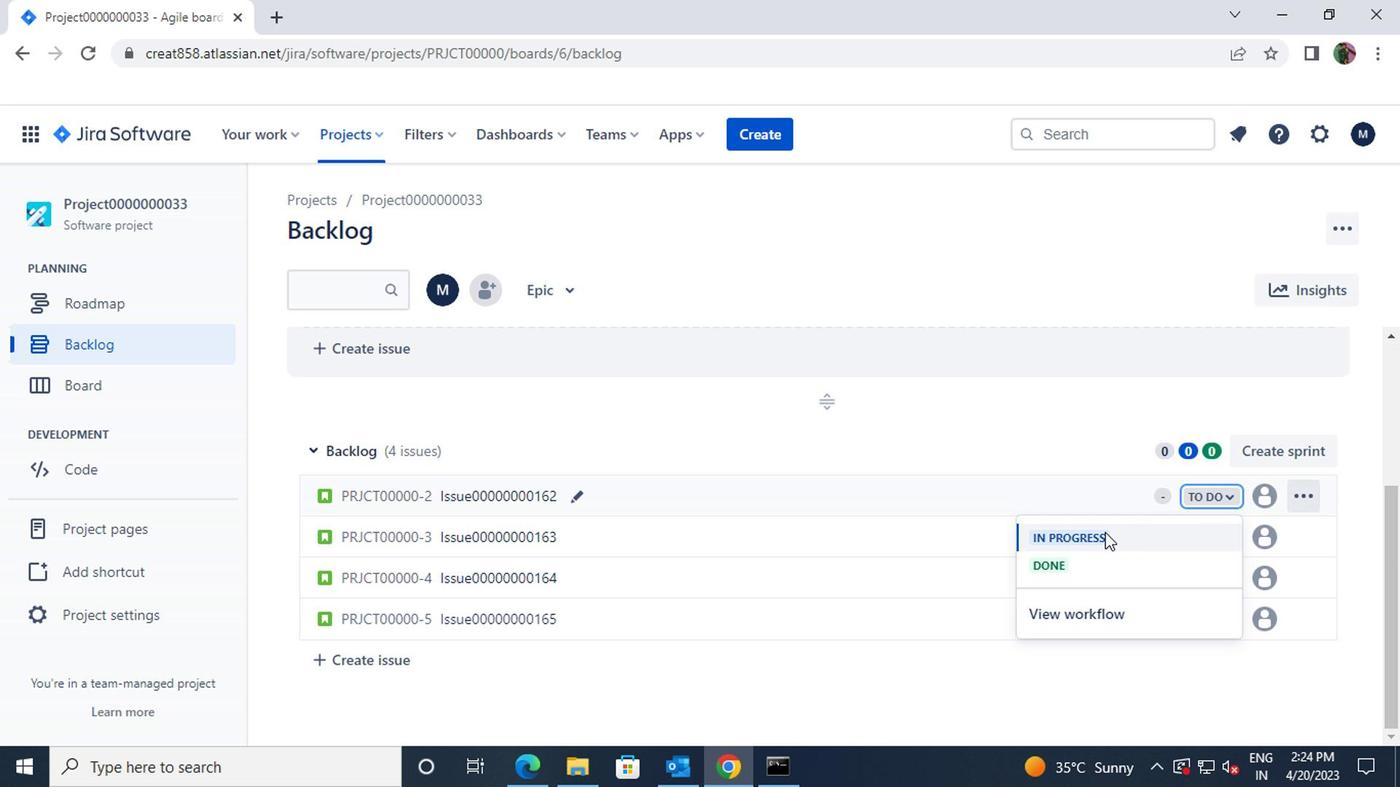 
Action: Mouse pressed left at (1081, 538)
Screenshot: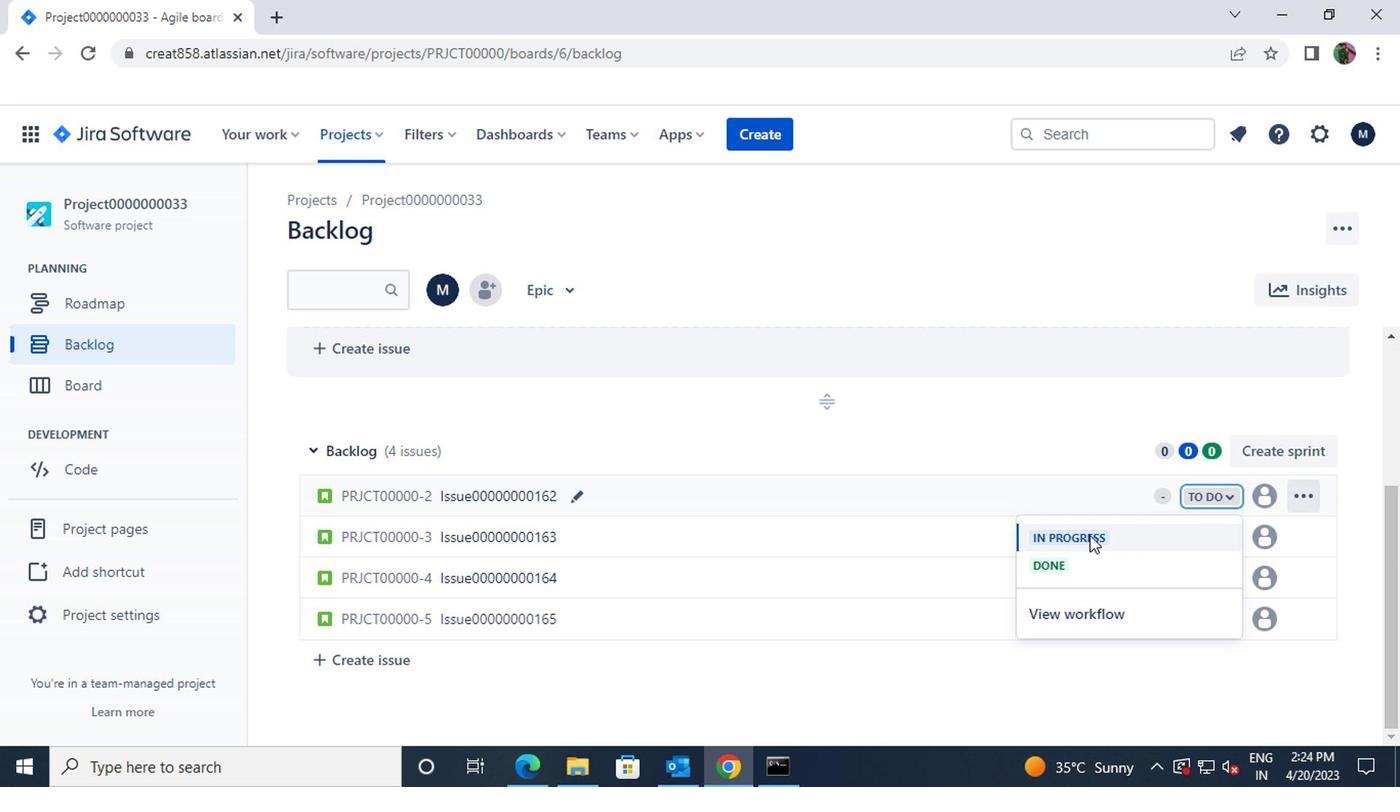 
